 Task: Look for space in Pleasant Hill, United States from 13th August, 2023 to 17th August, 2023 for 2 adults in price range Rs.10000 to Rs.16000. Place can be entire place with 2 bedrooms having 2 beds and 1 bathroom. Property type can be house, flat, guest house. Booking option can be shelf check-in. Required host language is English.
Action: Mouse moved to (418, 103)
Screenshot: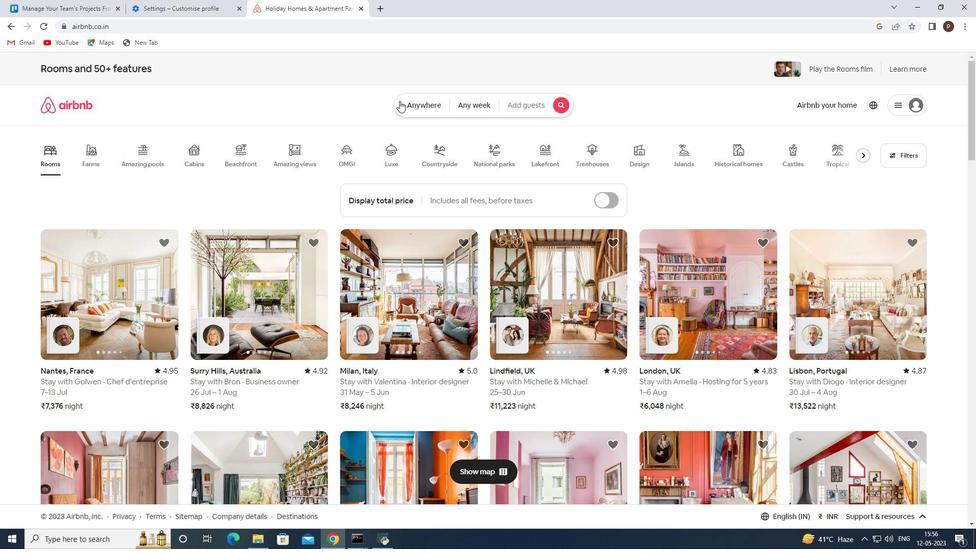 
Action: Mouse pressed left at (418, 103)
Screenshot: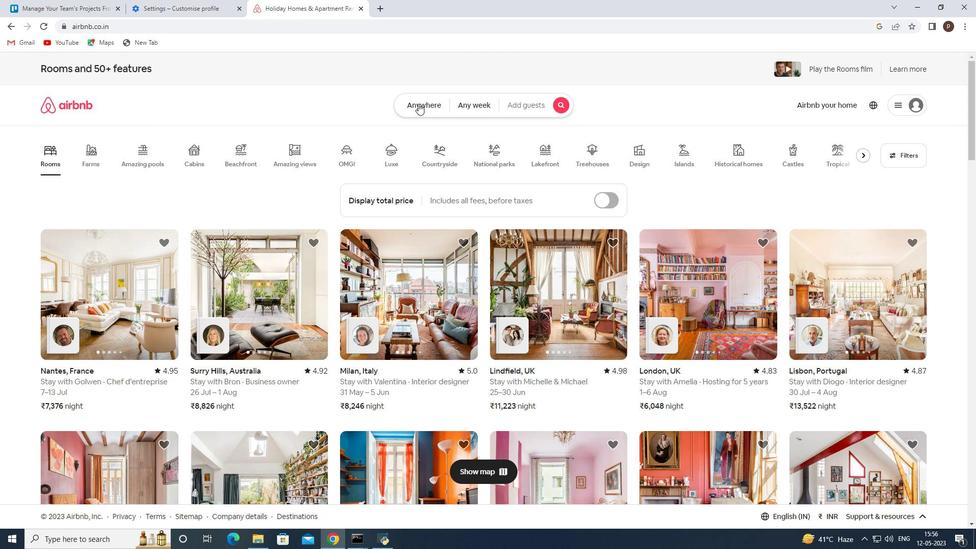 
Action: Mouse moved to (332, 144)
Screenshot: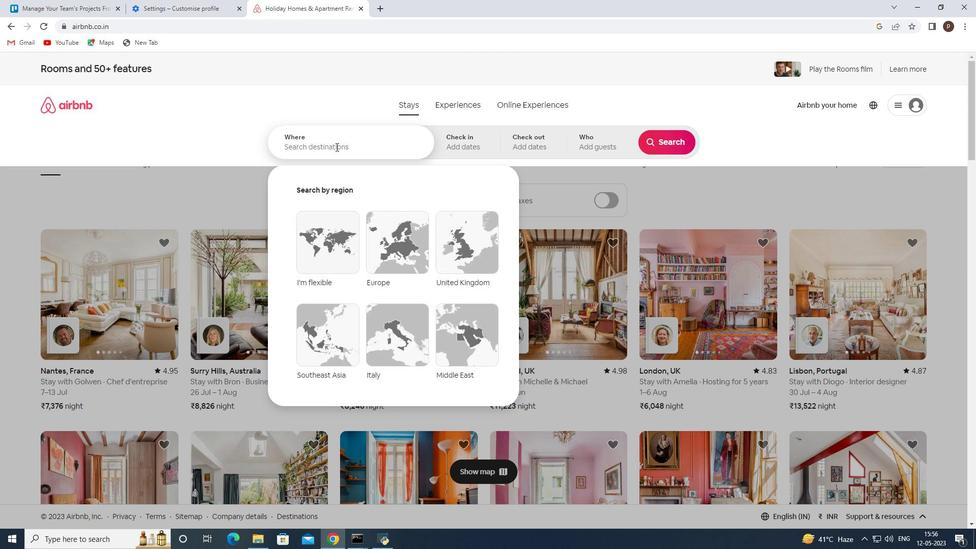 
Action: Mouse pressed left at (332, 144)
Screenshot: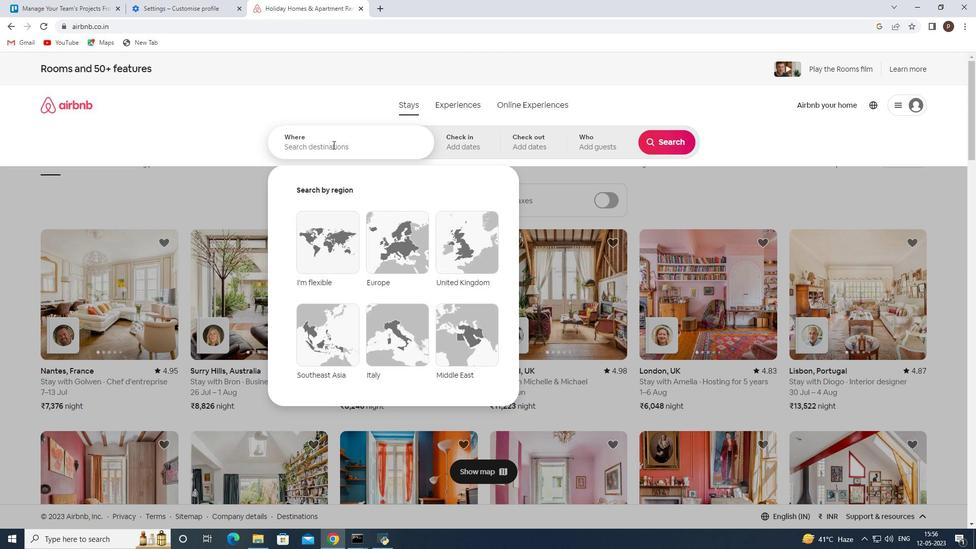
Action: Key pressed <Key.caps_lock>P<Key.caps_lock>leasant<Key.space><Key.caps_lock>H<Key.caps_lock>ill
Screenshot: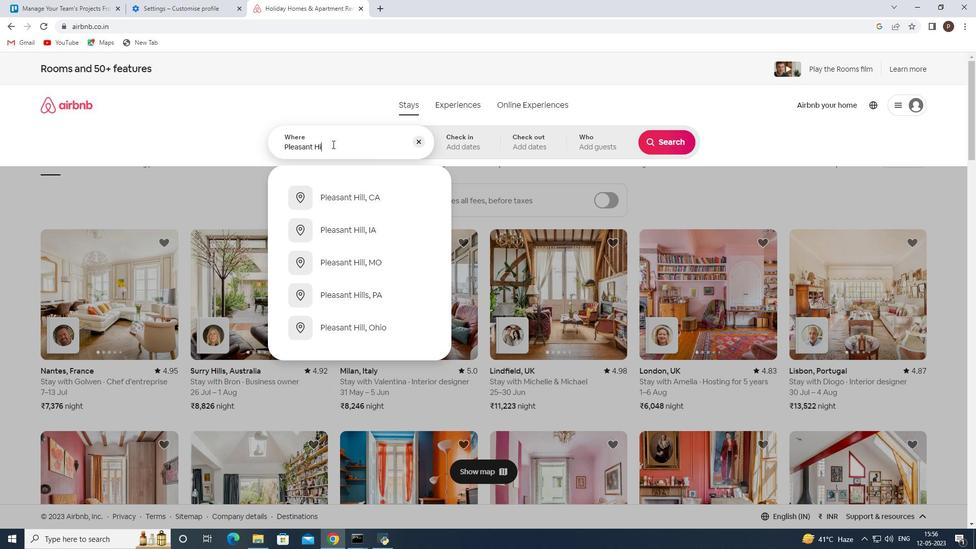 
Action: Mouse moved to (345, 196)
Screenshot: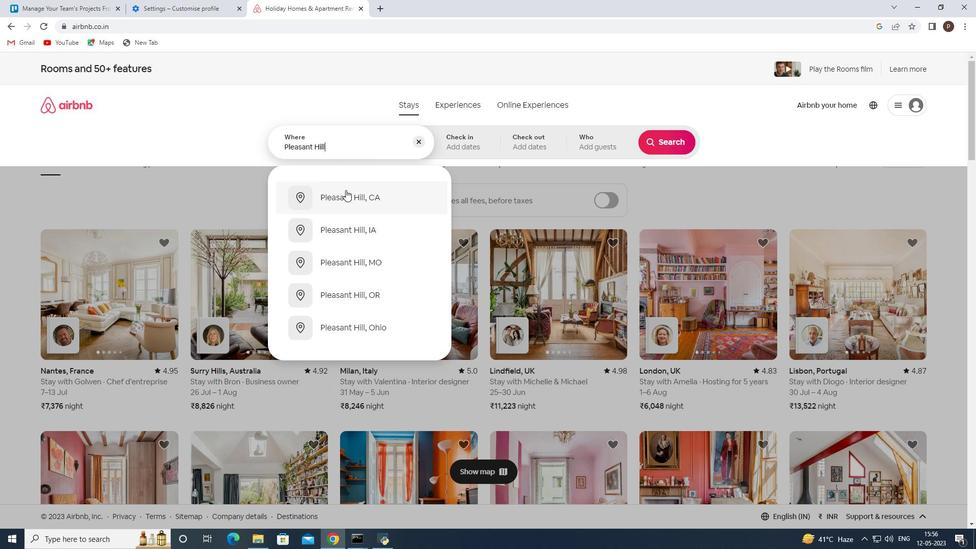 
Action: Mouse pressed left at (345, 196)
Screenshot: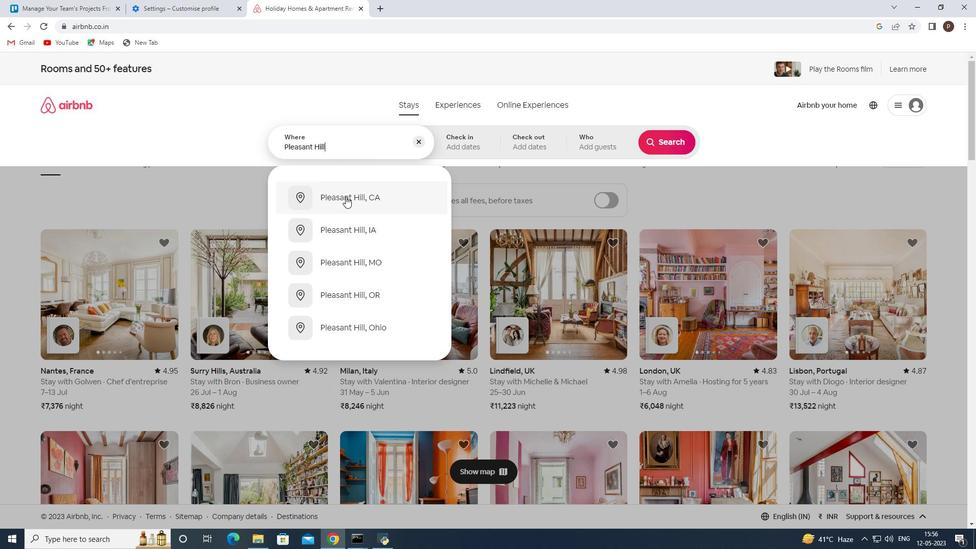 
Action: Mouse moved to (669, 225)
Screenshot: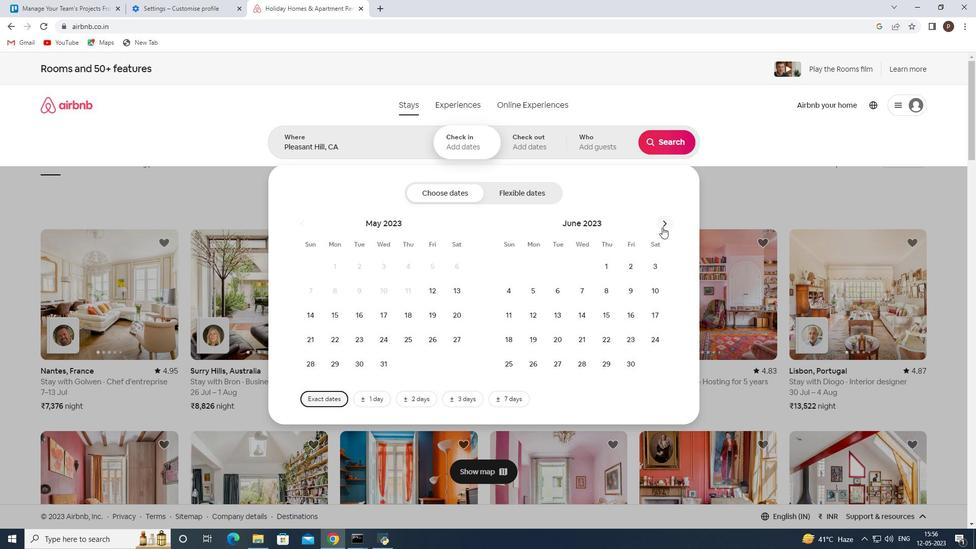 
Action: Mouse pressed left at (669, 225)
Screenshot: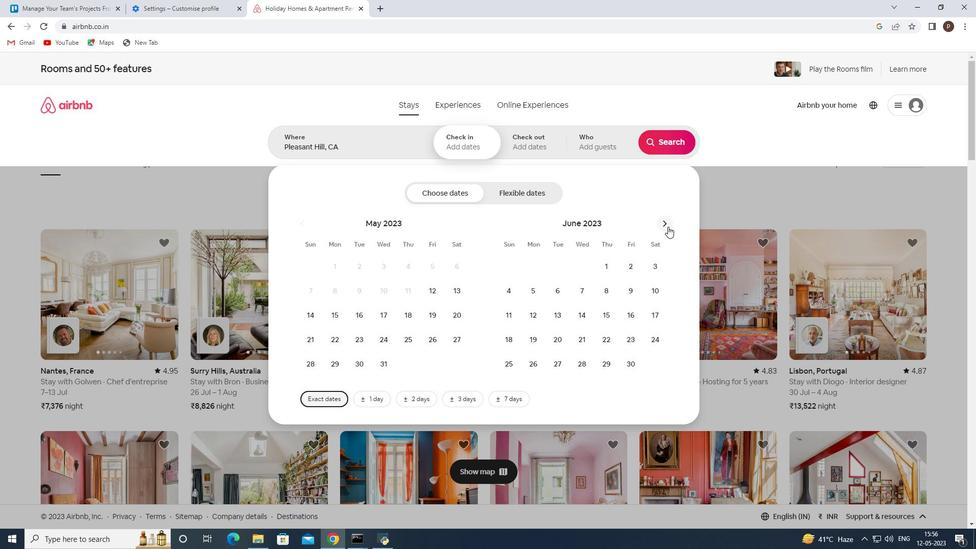 
Action: Mouse pressed left at (669, 225)
Screenshot: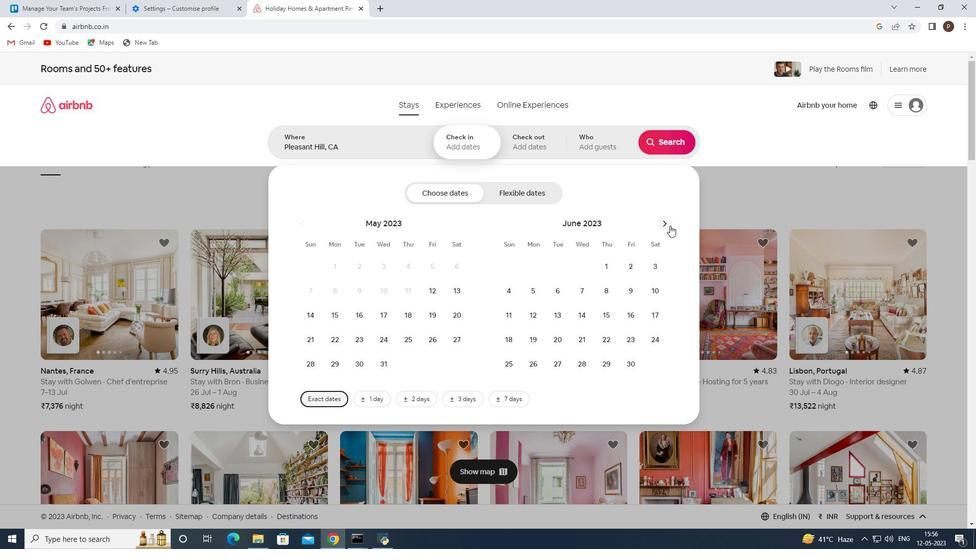 
Action: Mouse pressed left at (669, 225)
Screenshot: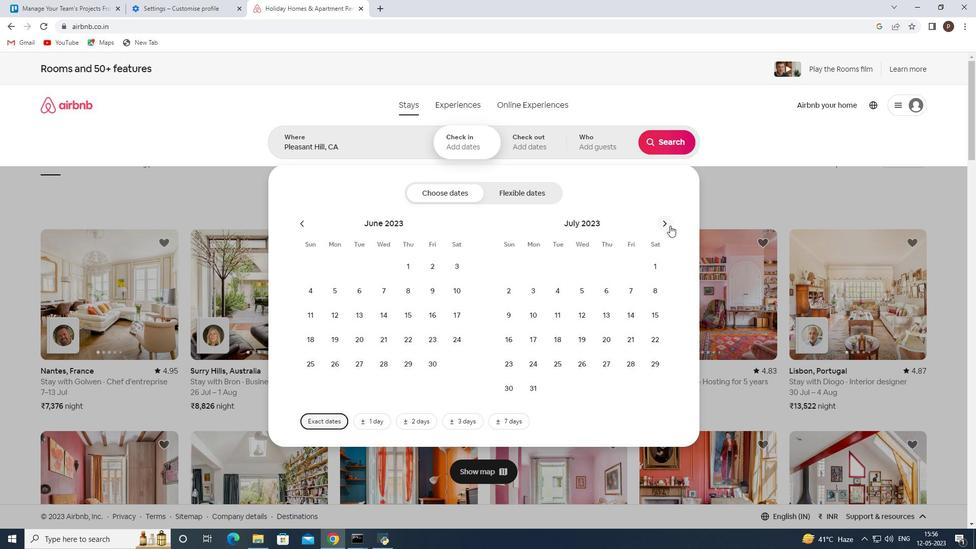 
Action: Mouse moved to (513, 308)
Screenshot: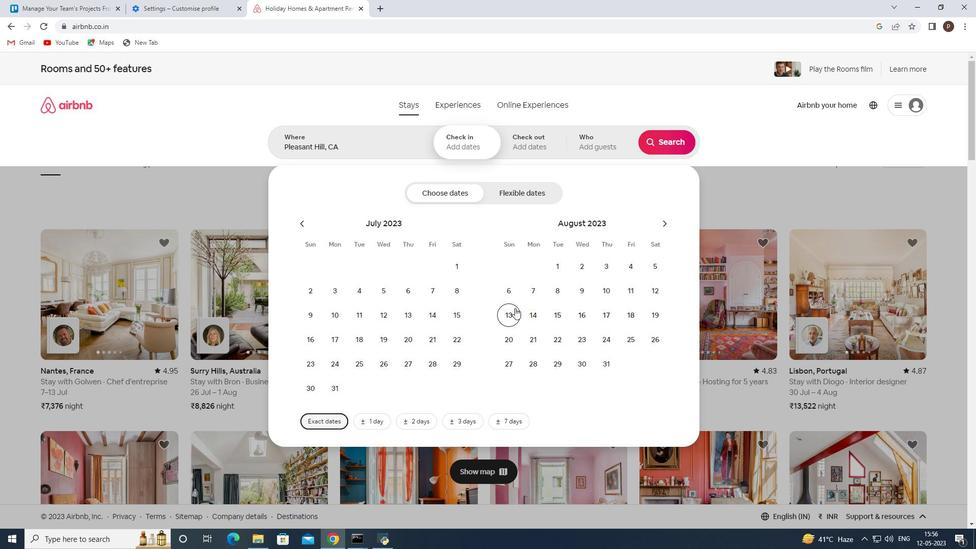 
Action: Mouse pressed left at (513, 308)
Screenshot: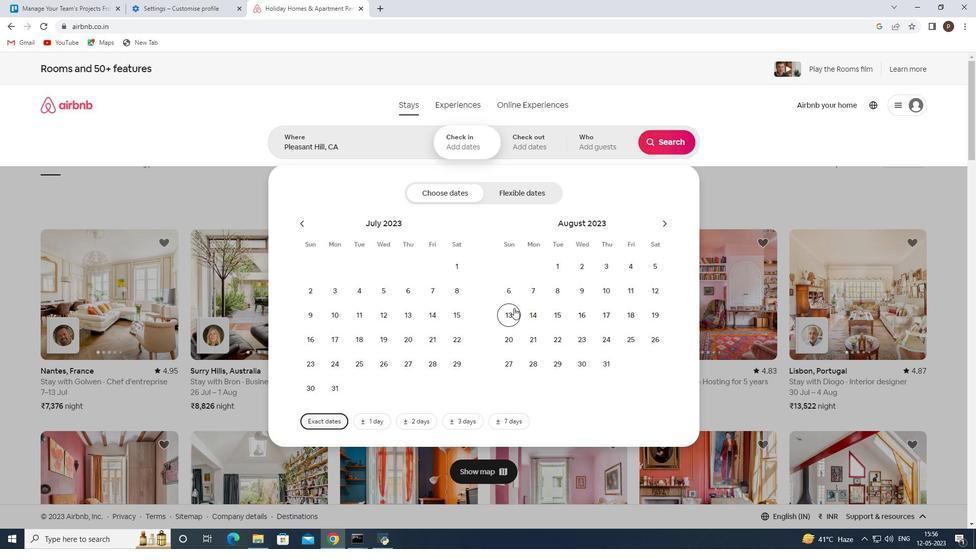 
Action: Mouse moved to (612, 307)
Screenshot: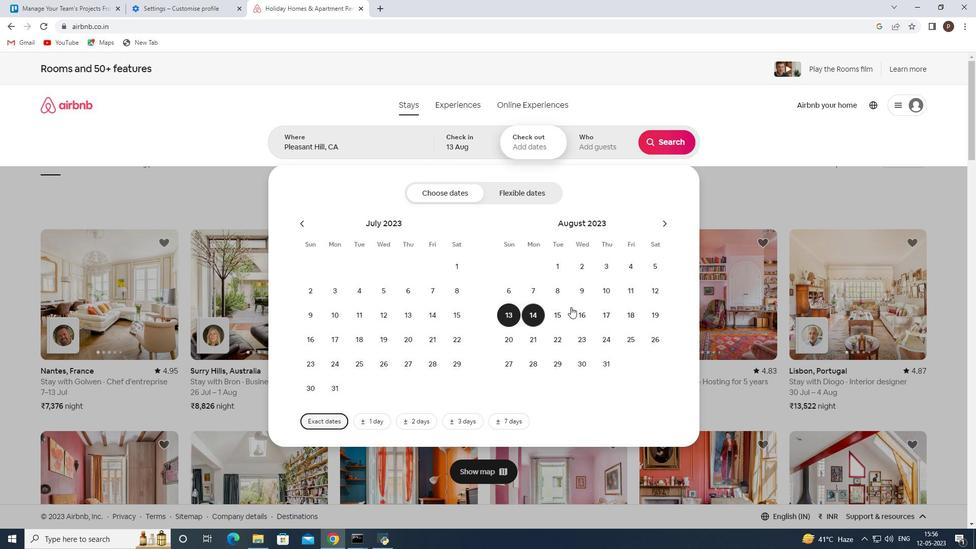 
Action: Mouse pressed left at (612, 307)
Screenshot: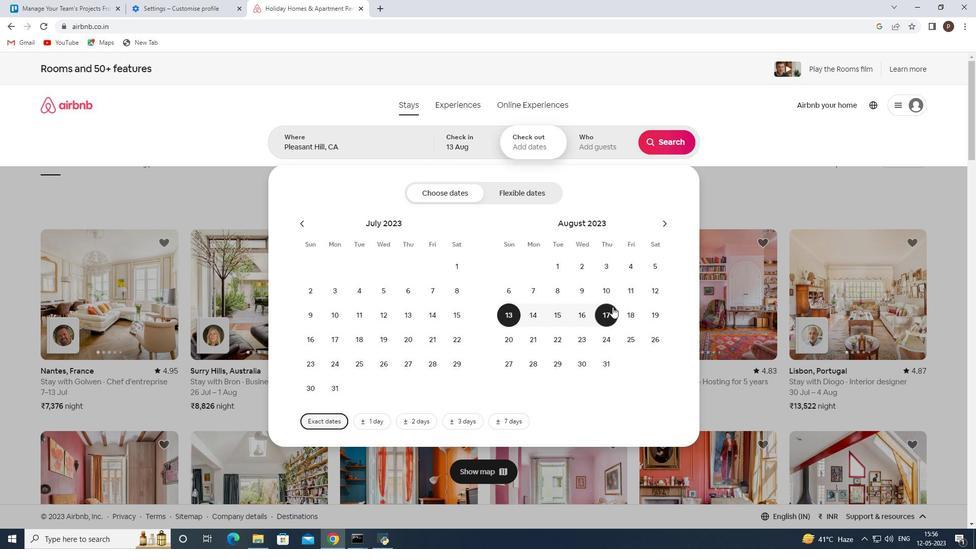 
Action: Mouse moved to (601, 150)
Screenshot: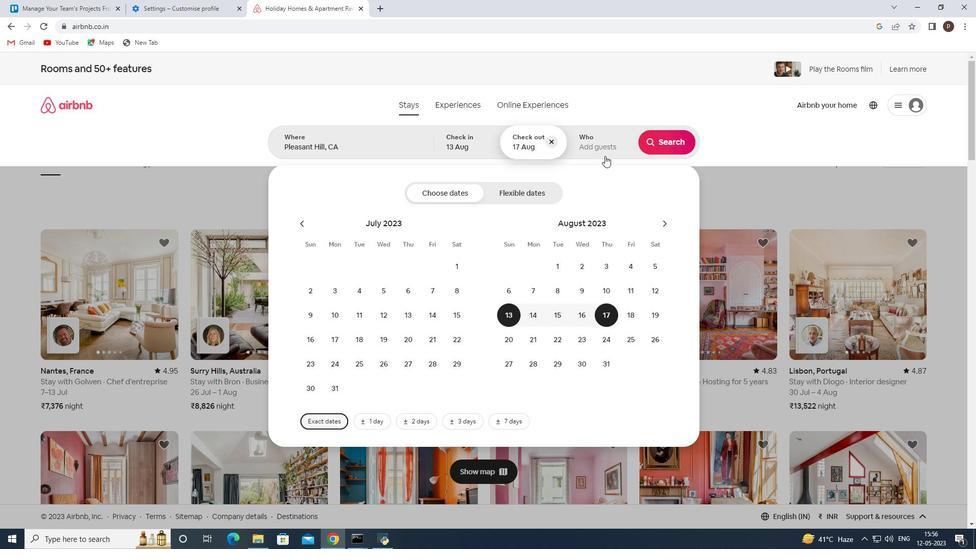 
Action: Mouse pressed left at (601, 150)
Screenshot: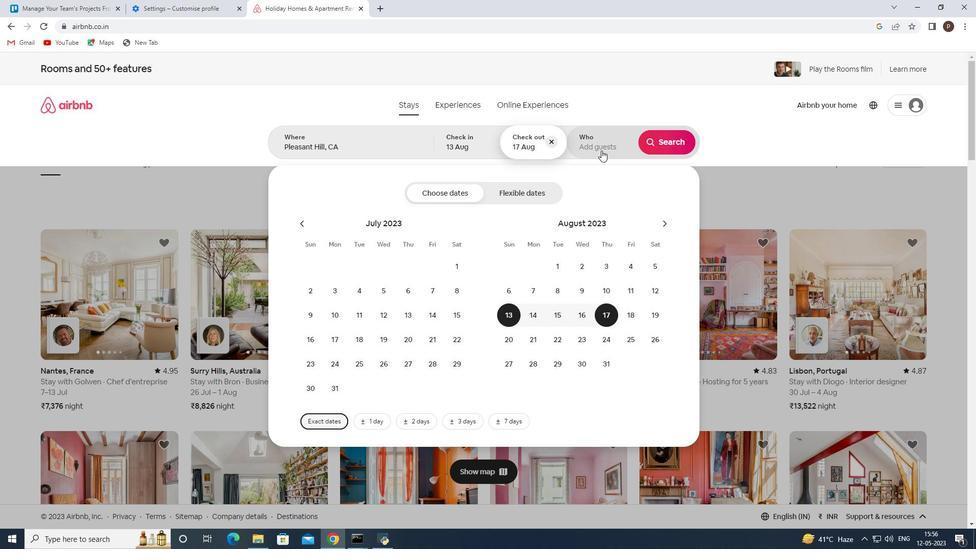 
Action: Mouse moved to (665, 195)
Screenshot: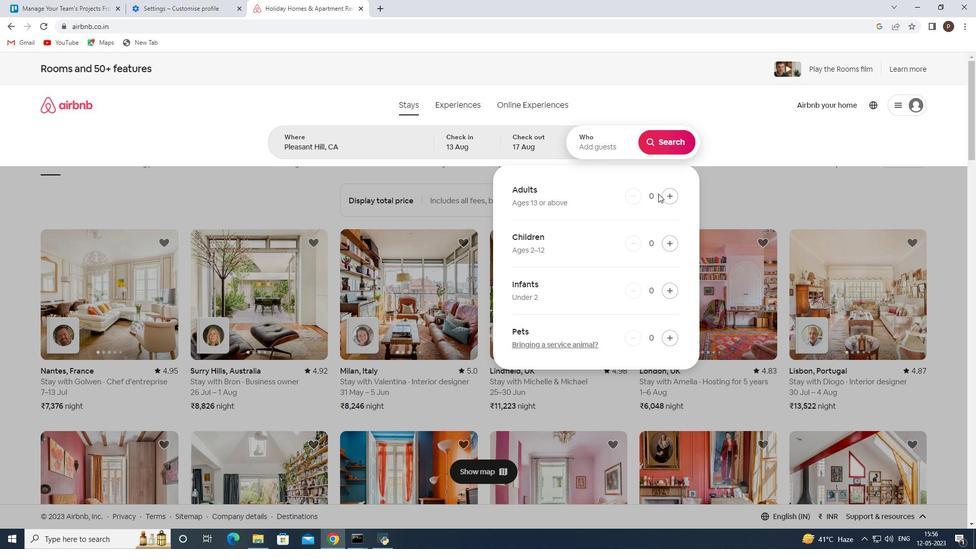 
Action: Mouse pressed left at (665, 195)
Screenshot: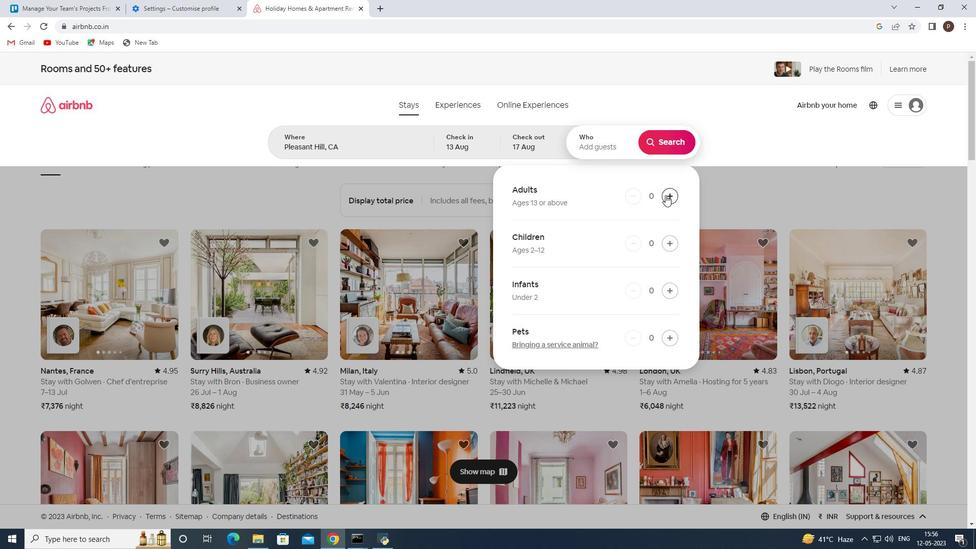
Action: Mouse pressed left at (665, 195)
Screenshot: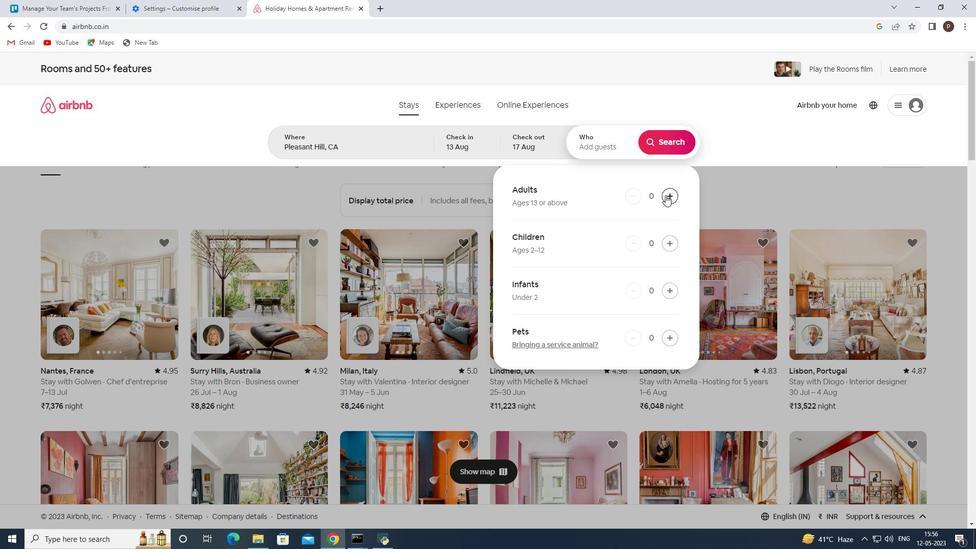 
Action: Mouse moved to (648, 134)
Screenshot: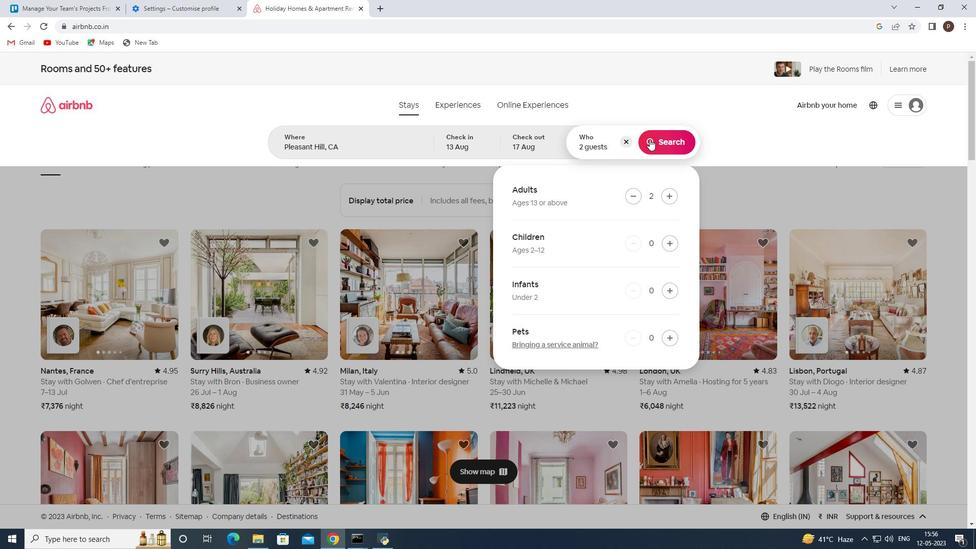 
Action: Mouse pressed left at (648, 134)
Screenshot: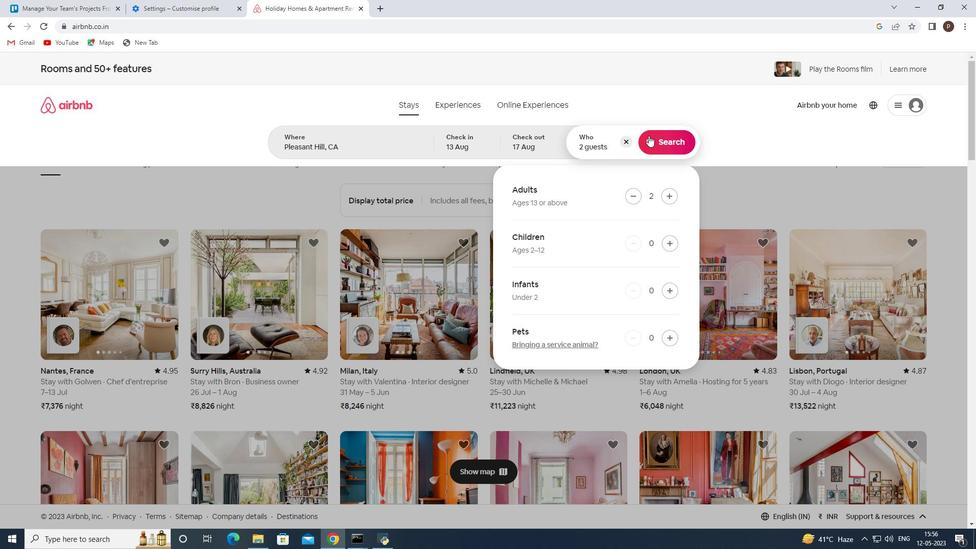 
Action: Mouse moved to (916, 110)
Screenshot: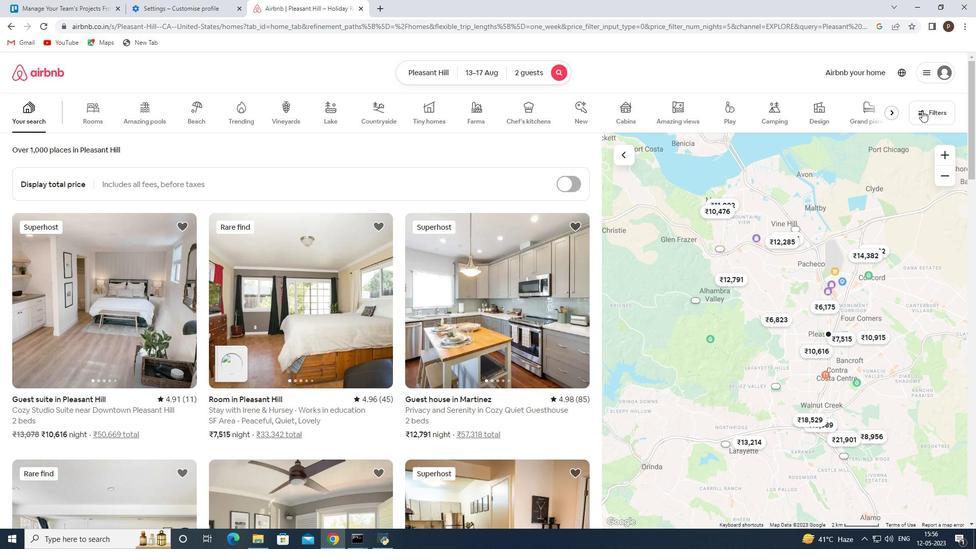
Action: Mouse pressed left at (916, 110)
Screenshot: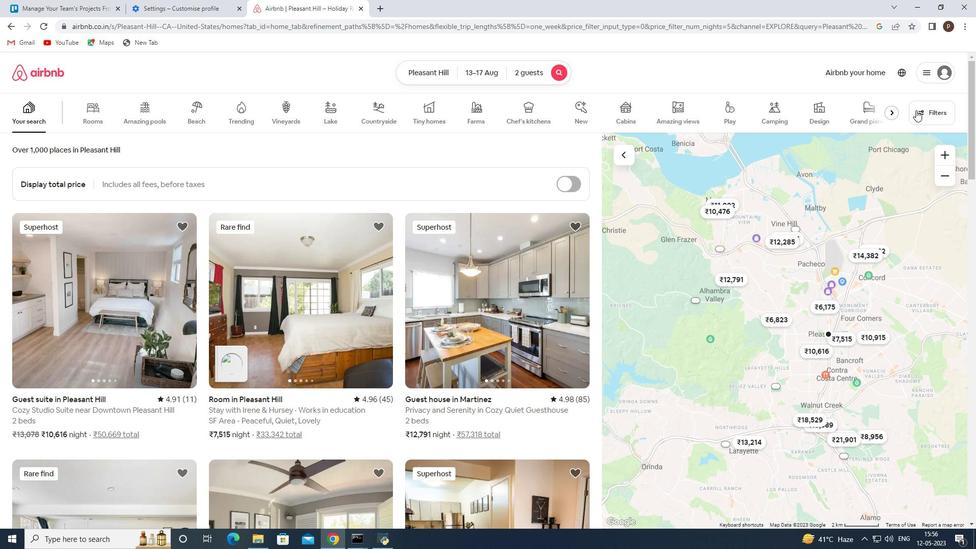 
Action: Mouse moved to (343, 361)
Screenshot: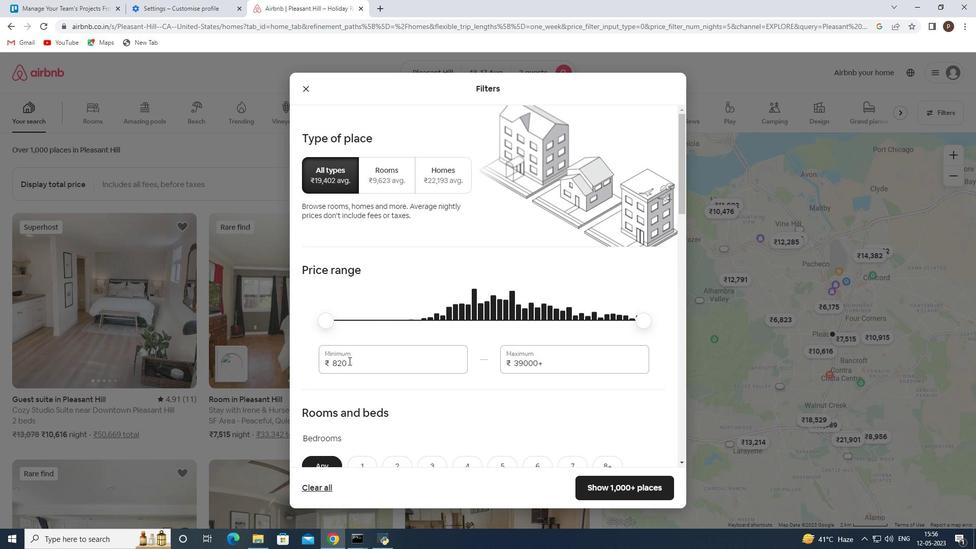 
Action: Mouse pressed left at (343, 361)
Screenshot: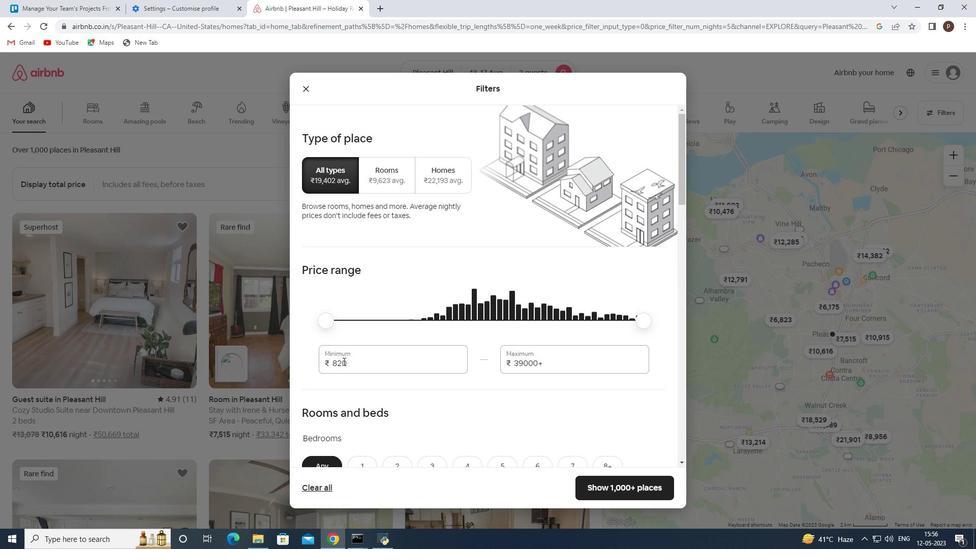 
Action: Mouse pressed left at (343, 361)
Screenshot: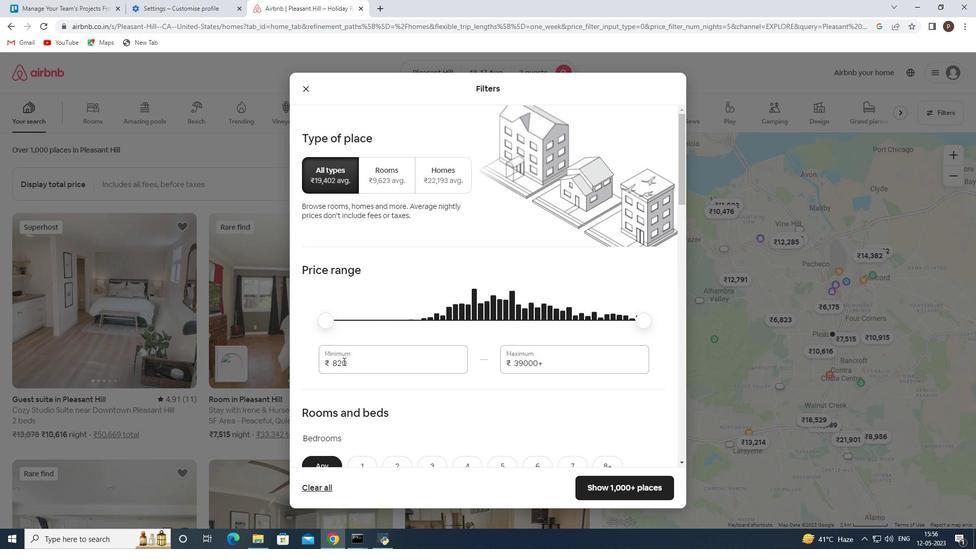 
Action: Key pressed 10000<Key.tab>16000
Screenshot: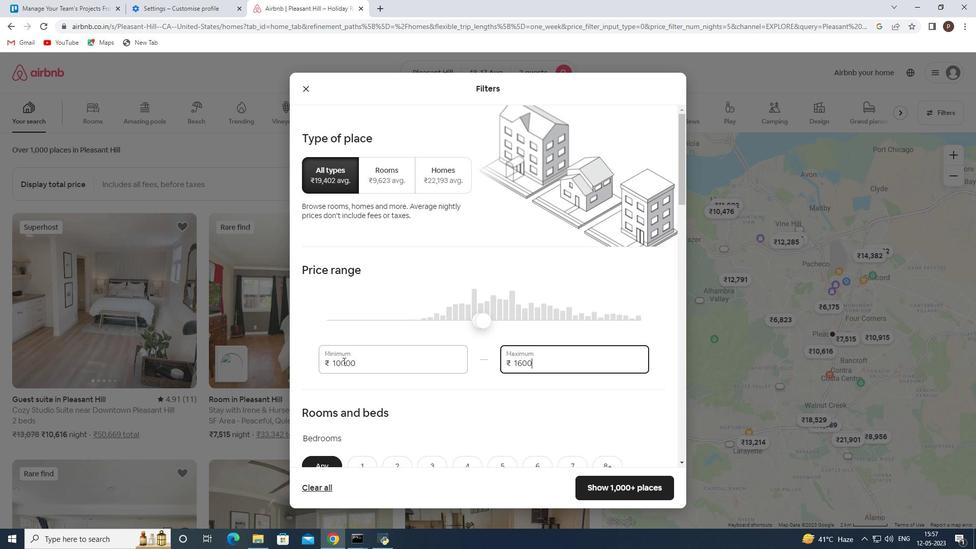 
Action: Mouse scrolled (343, 360) with delta (0, 0)
Screenshot: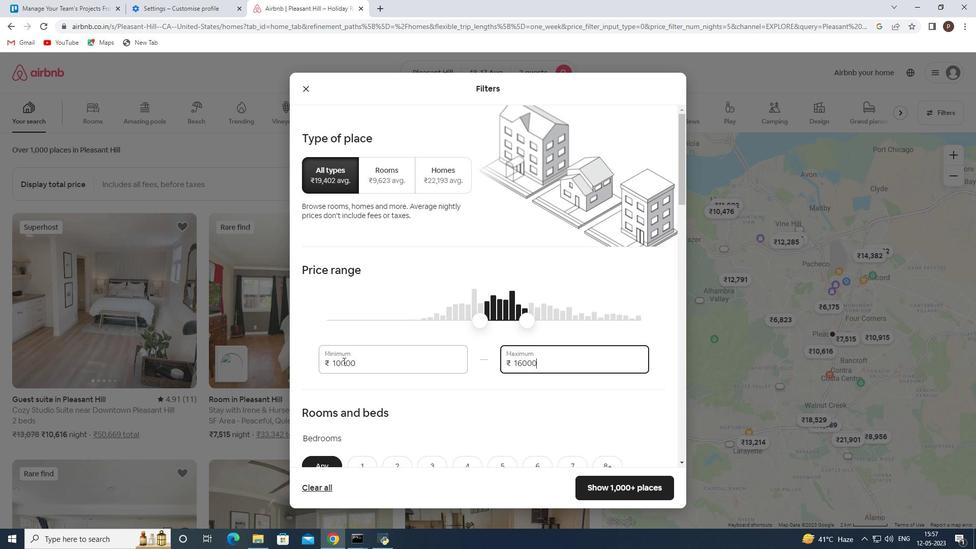 
Action: Mouse scrolled (343, 360) with delta (0, 0)
Screenshot: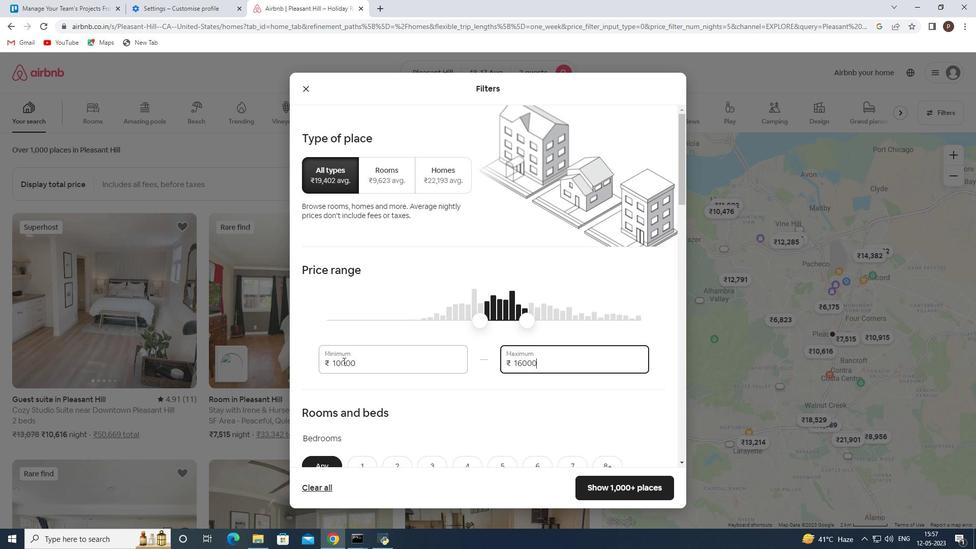
Action: Mouse scrolled (343, 360) with delta (0, 0)
Screenshot: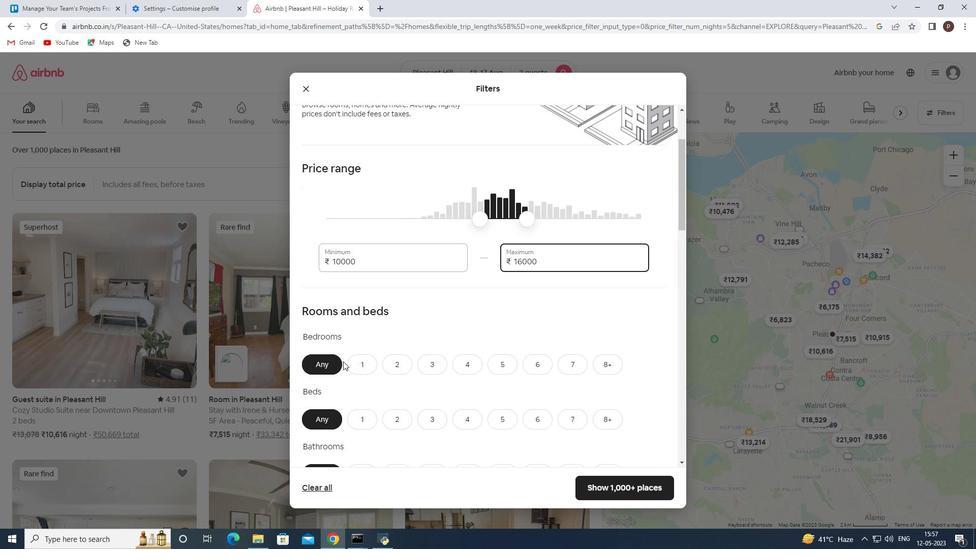 
Action: Mouse moved to (389, 305)
Screenshot: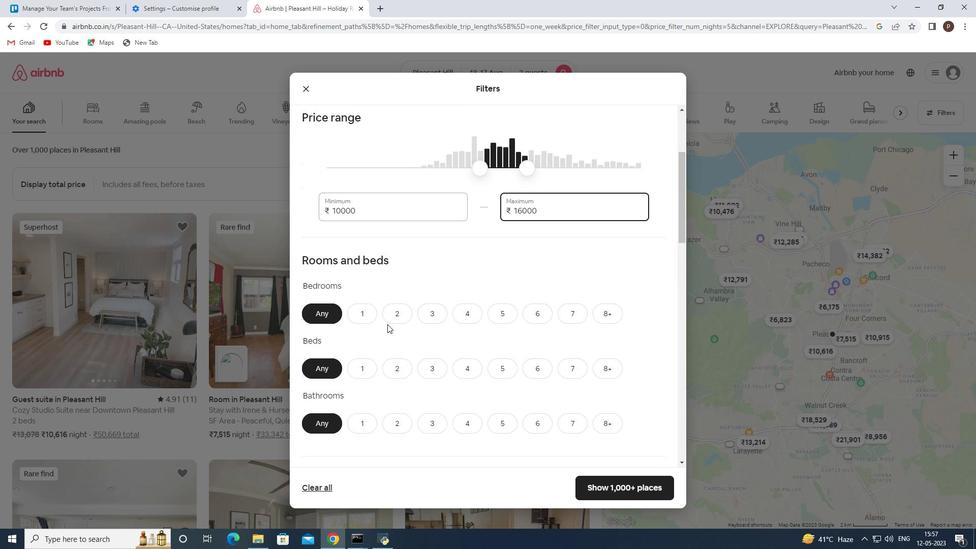 
Action: Mouse pressed left at (389, 305)
Screenshot: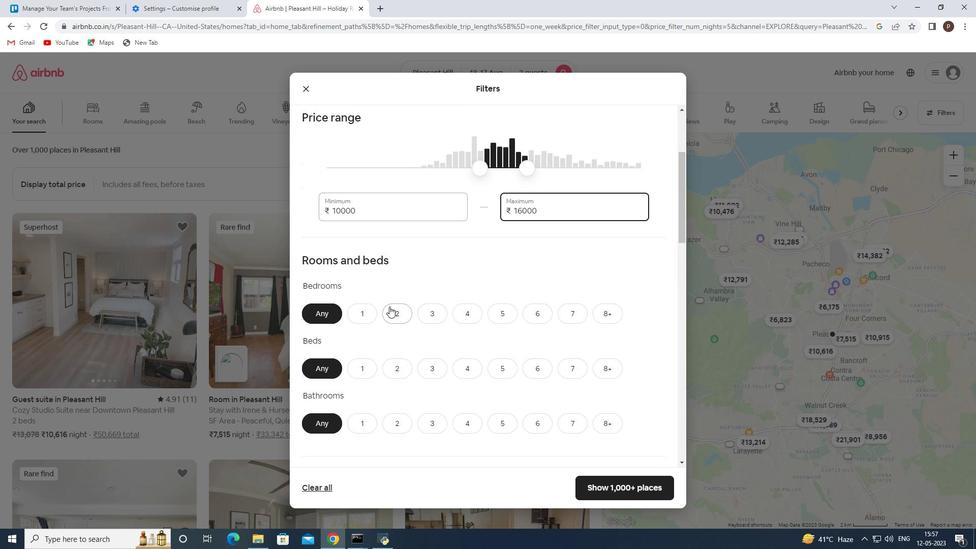 
Action: Mouse moved to (395, 371)
Screenshot: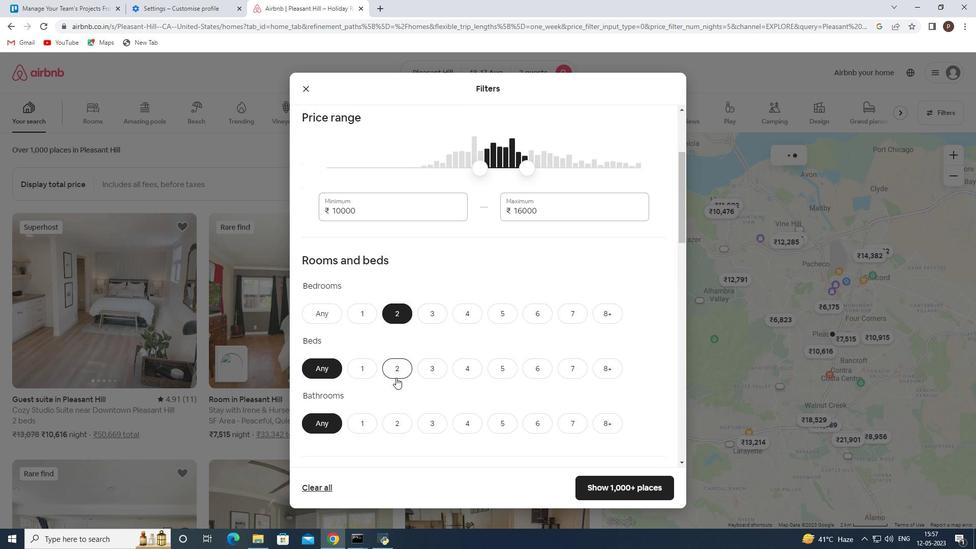 
Action: Mouse pressed left at (395, 371)
Screenshot: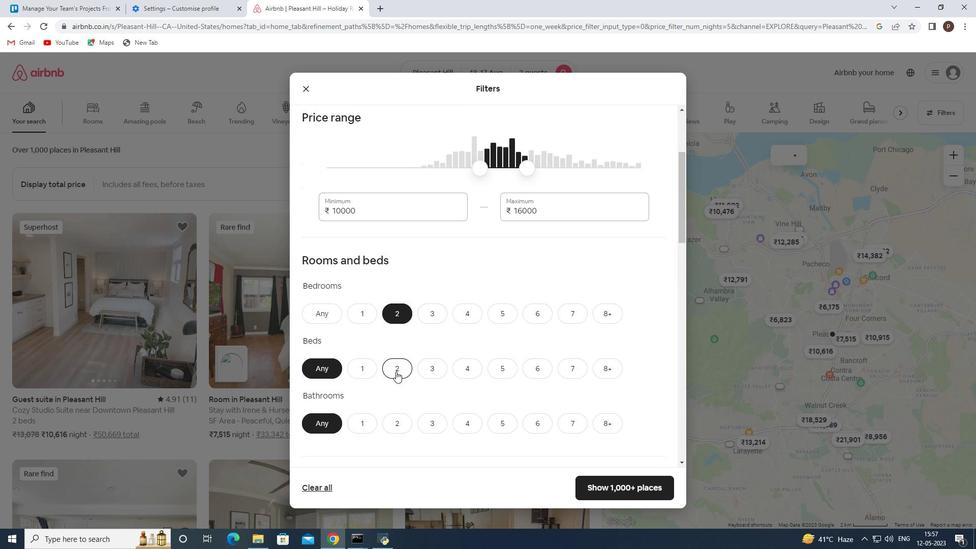 
Action: Mouse moved to (361, 425)
Screenshot: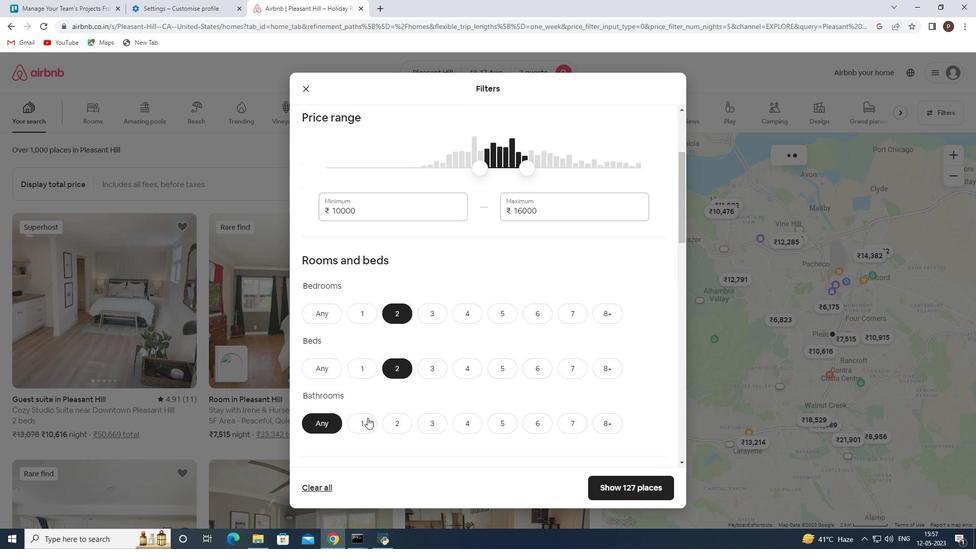 
Action: Mouse pressed left at (361, 425)
Screenshot: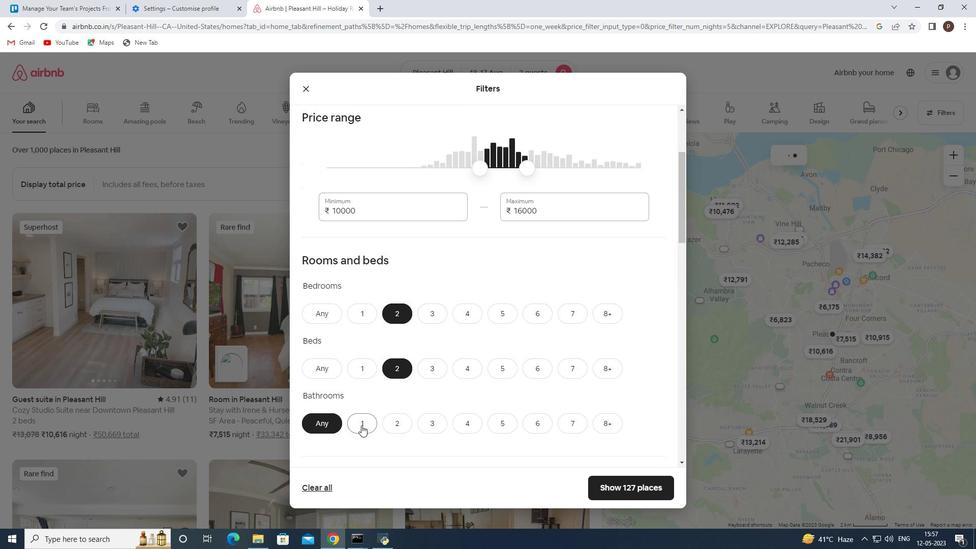 
Action: Mouse moved to (362, 423)
Screenshot: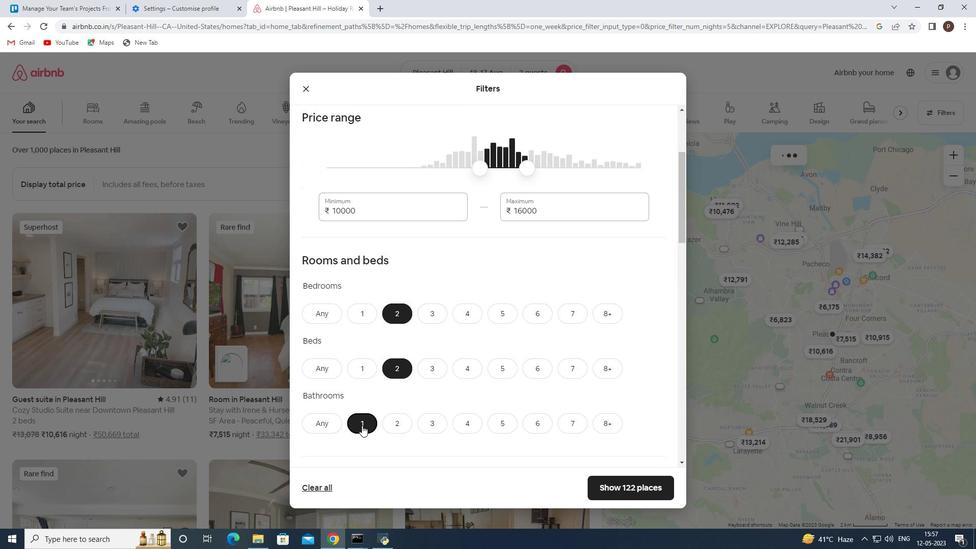 
Action: Mouse scrolled (362, 423) with delta (0, 0)
Screenshot: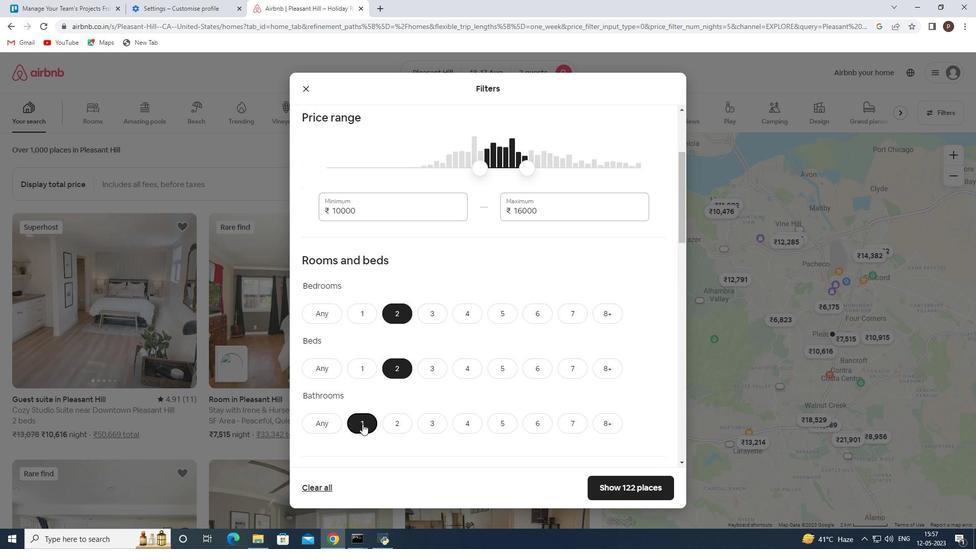 
Action: Mouse moved to (437, 398)
Screenshot: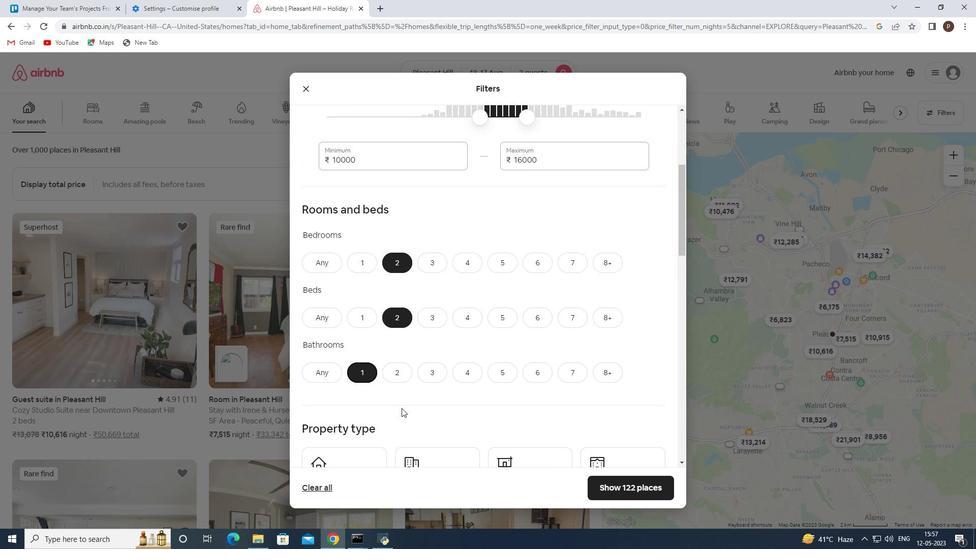 
Action: Mouse scrolled (437, 397) with delta (0, 0)
Screenshot: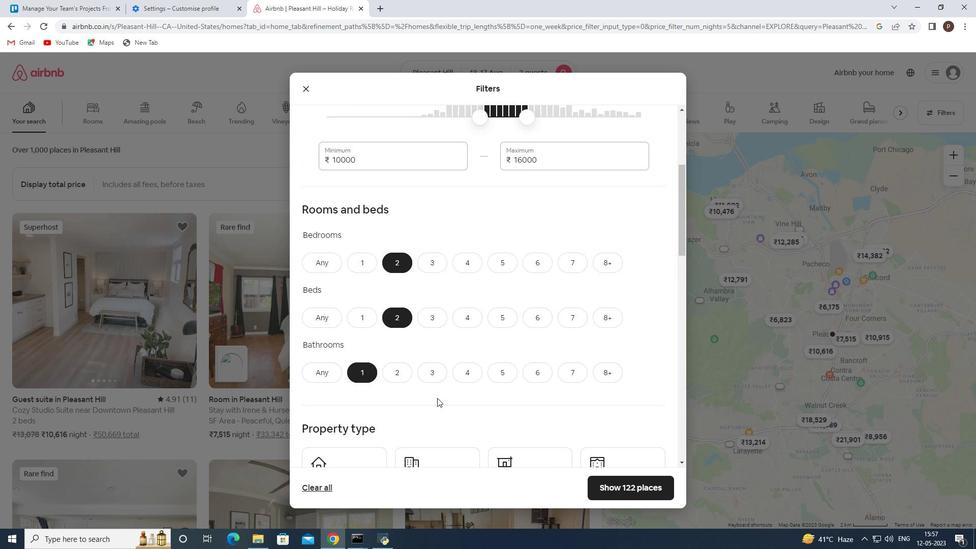 
Action: Mouse scrolled (437, 397) with delta (0, 0)
Screenshot: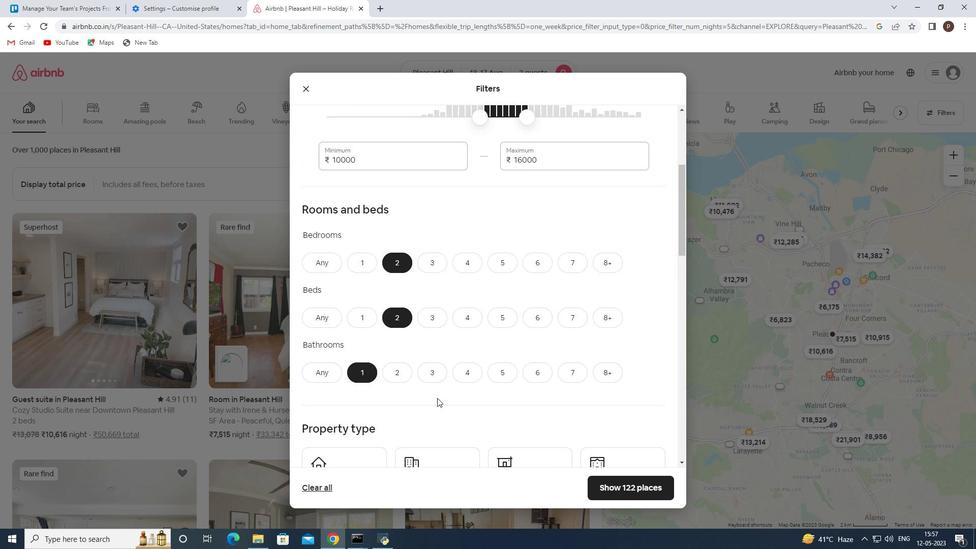 
Action: Mouse moved to (344, 393)
Screenshot: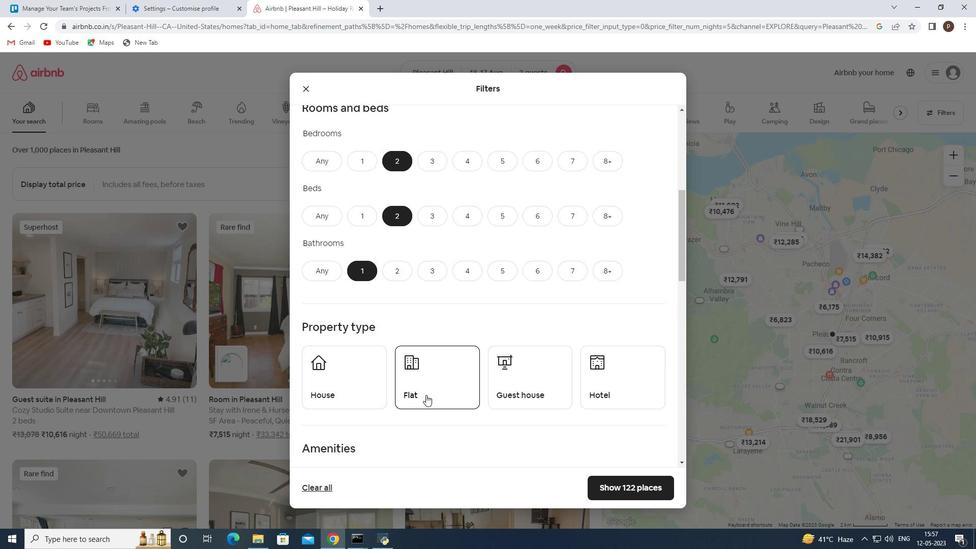 
Action: Mouse pressed left at (344, 393)
Screenshot: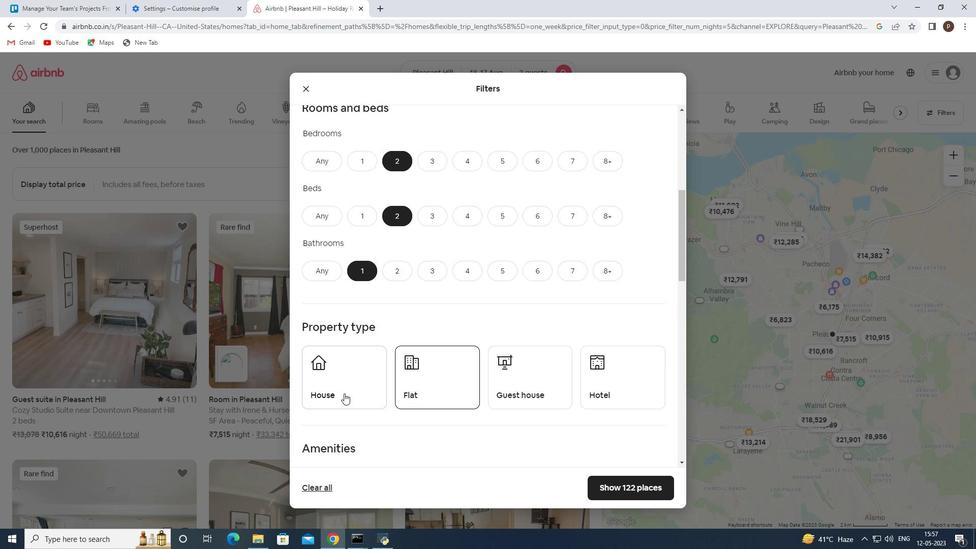 
Action: Mouse moved to (401, 376)
Screenshot: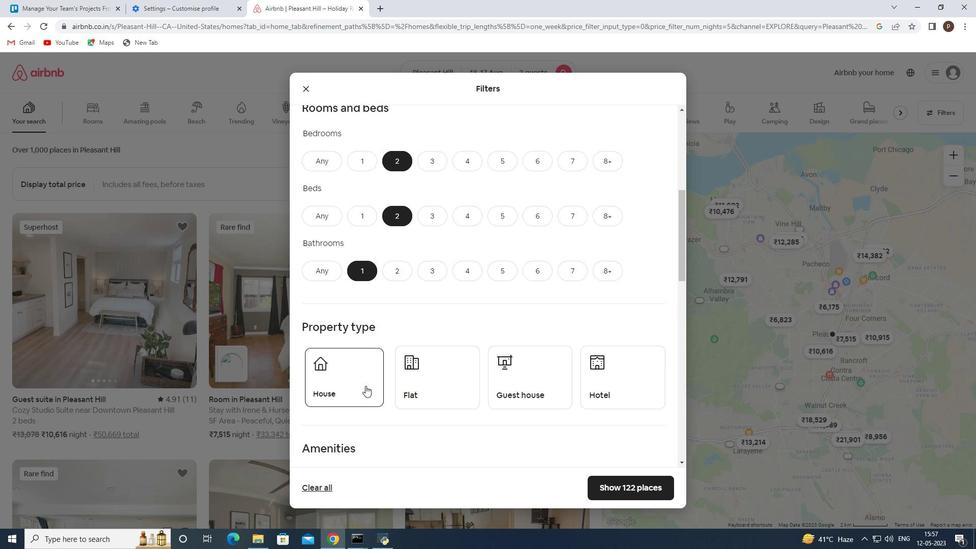 
Action: Mouse pressed left at (401, 376)
Screenshot: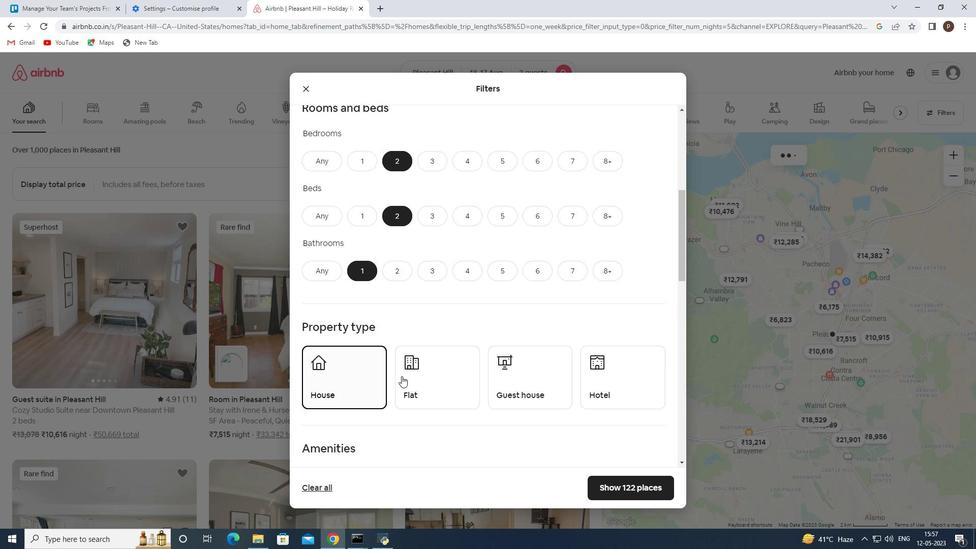 
Action: Mouse moved to (519, 370)
Screenshot: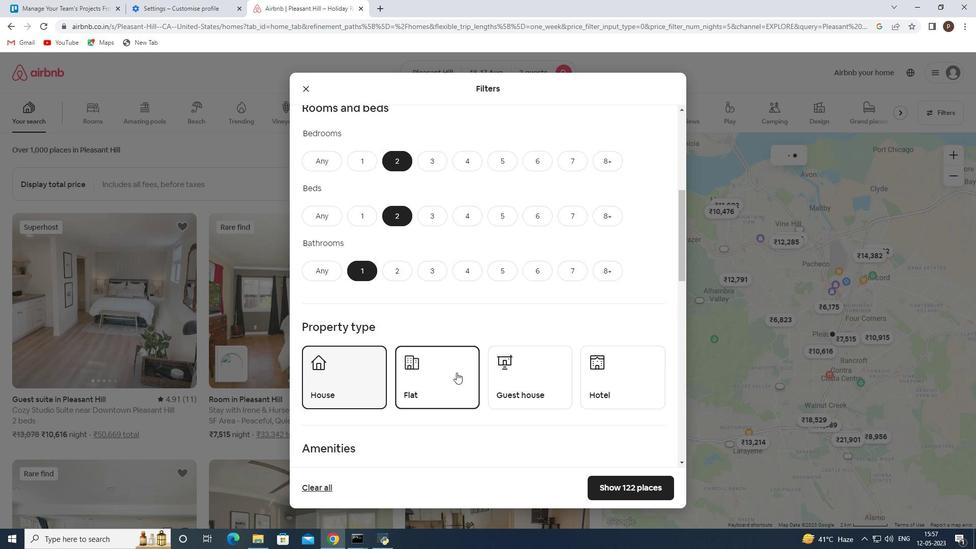 
Action: Mouse pressed left at (519, 370)
Screenshot: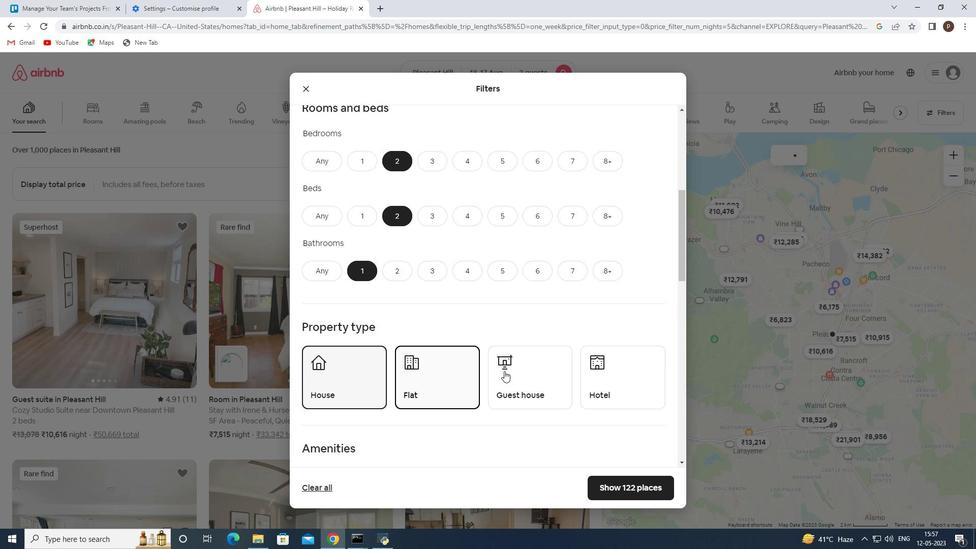 
Action: Mouse scrolled (519, 369) with delta (0, 0)
Screenshot: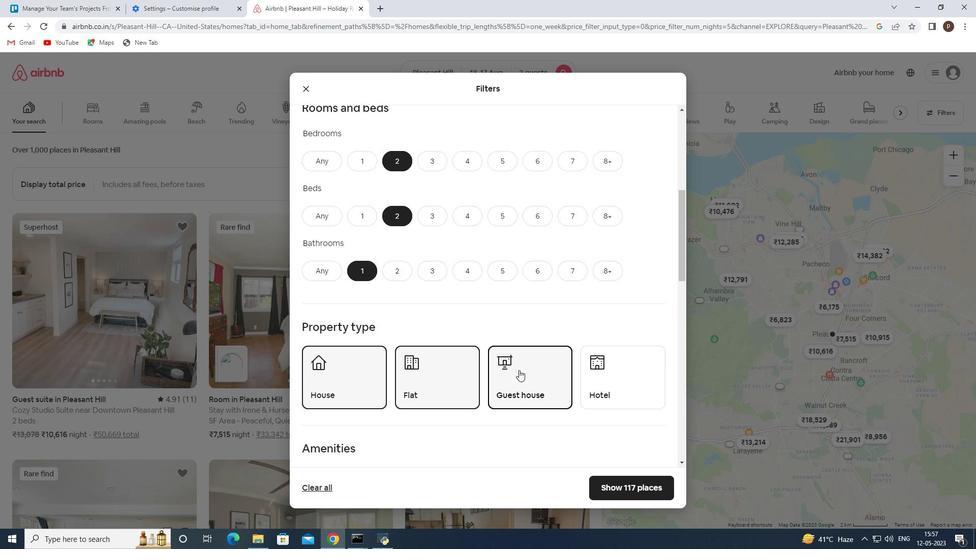 
Action: Mouse scrolled (519, 369) with delta (0, 0)
Screenshot: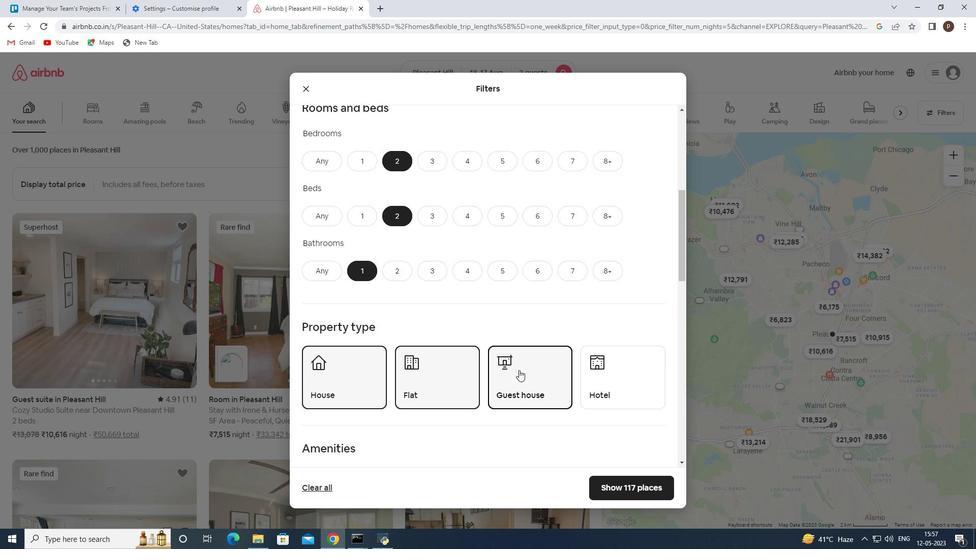 
Action: Mouse moved to (500, 359)
Screenshot: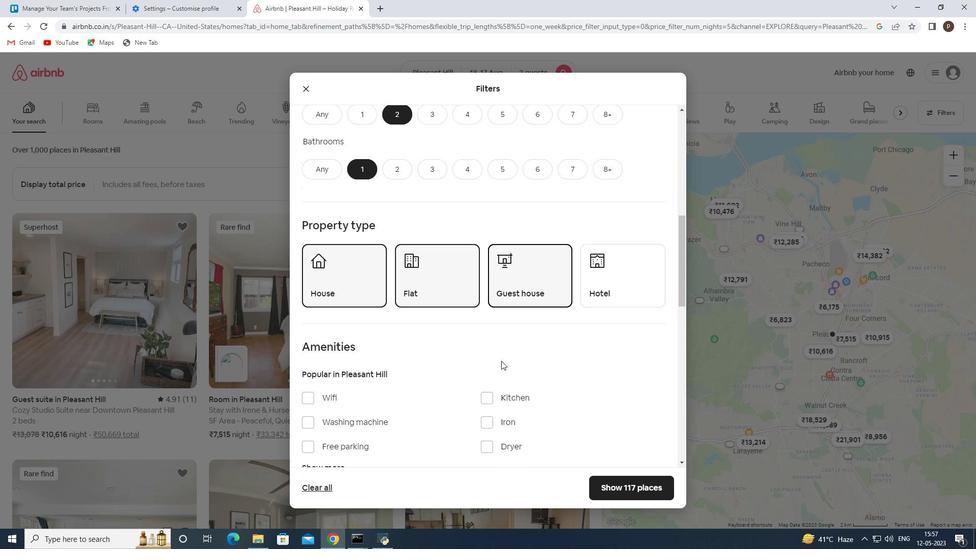 
Action: Mouse scrolled (500, 359) with delta (0, 0)
Screenshot: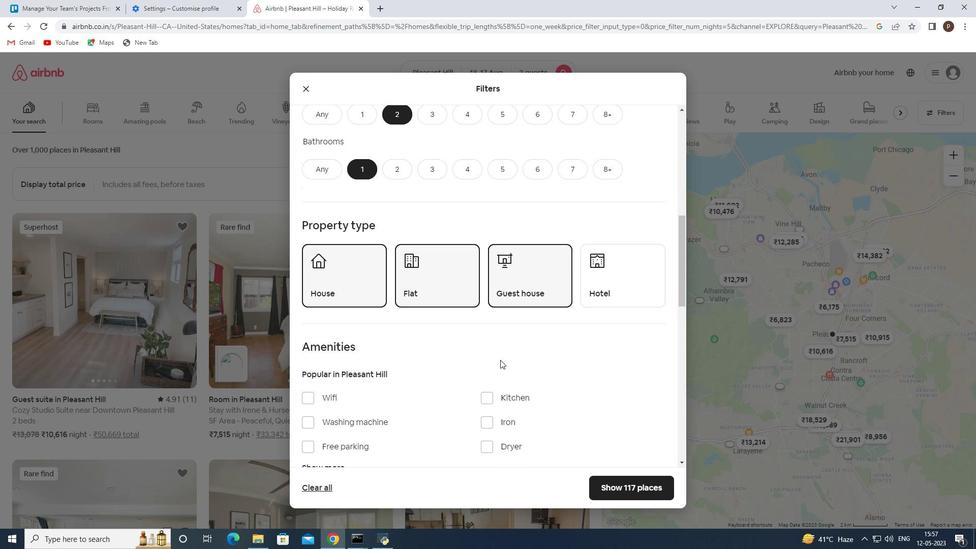 
Action: Mouse scrolled (500, 359) with delta (0, 0)
Screenshot: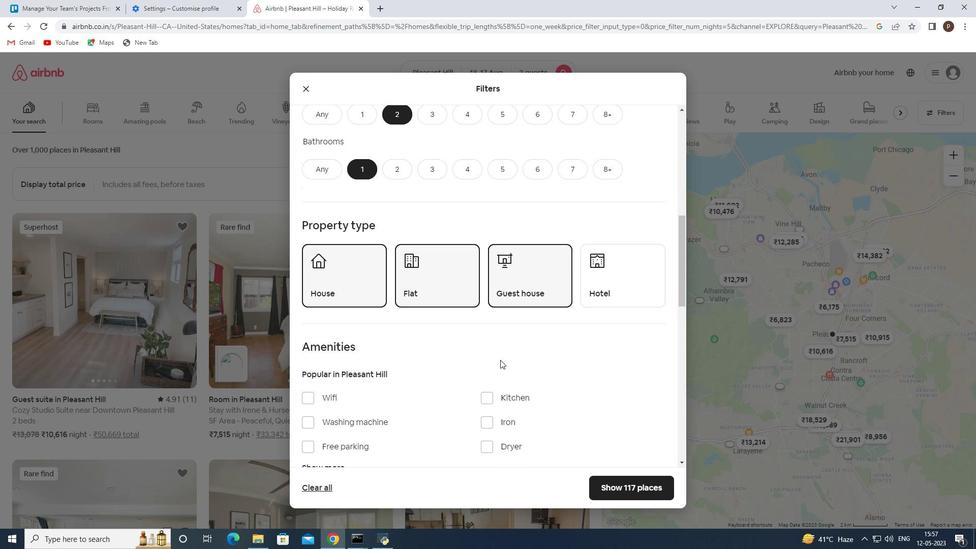 
Action: Mouse scrolled (500, 359) with delta (0, 0)
Screenshot: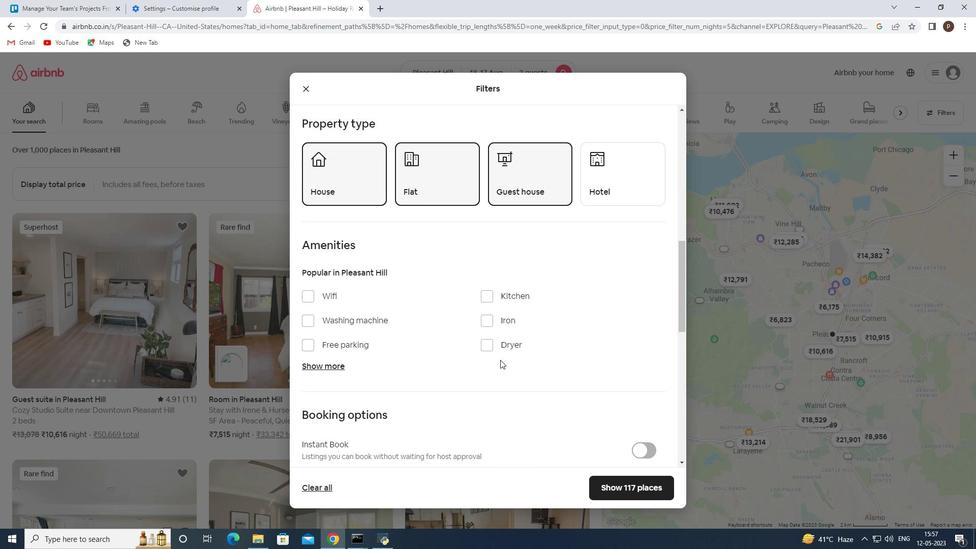 
Action: Mouse scrolled (500, 359) with delta (0, 0)
Screenshot: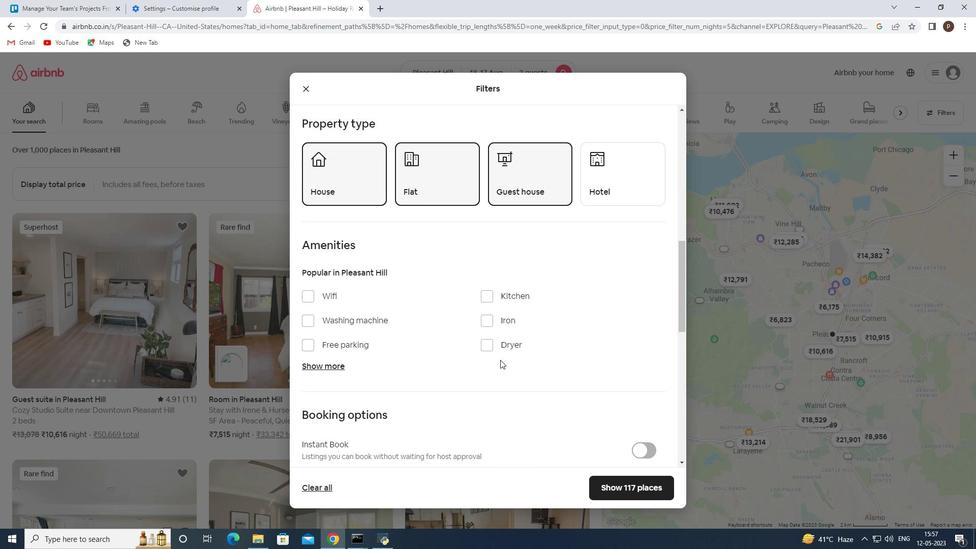 
Action: Mouse moved to (641, 381)
Screenshot: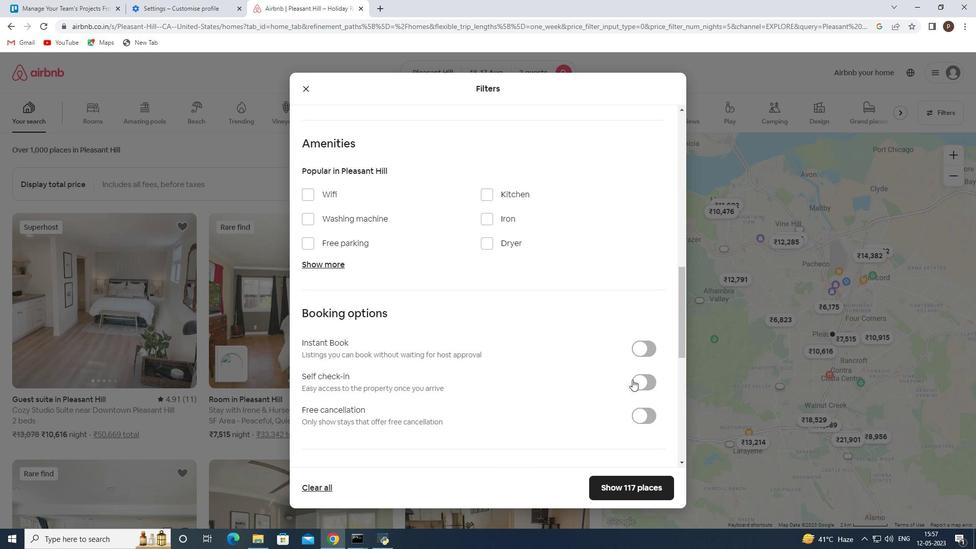 
Action: Mouse pressed left at (641, 381)
Screenshot: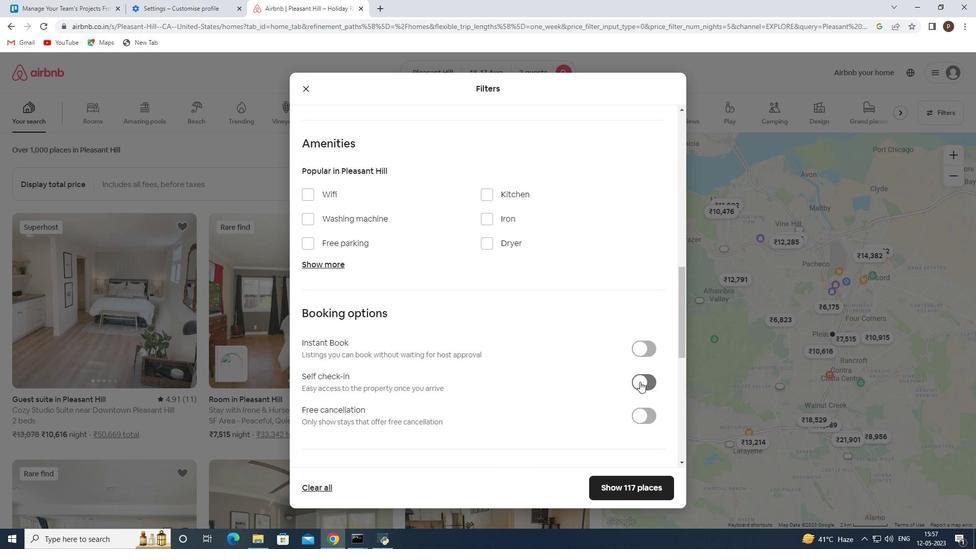 
Action: Mouse moved to (500, 368)
Screenshot: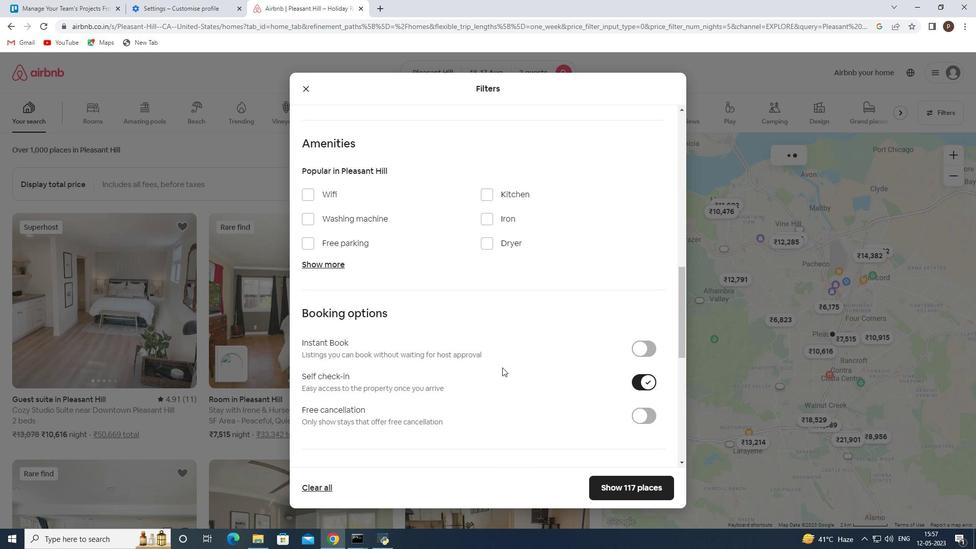 
Action: Mouse scrolled (500, 368) with delta (0, 0)
Screenshot: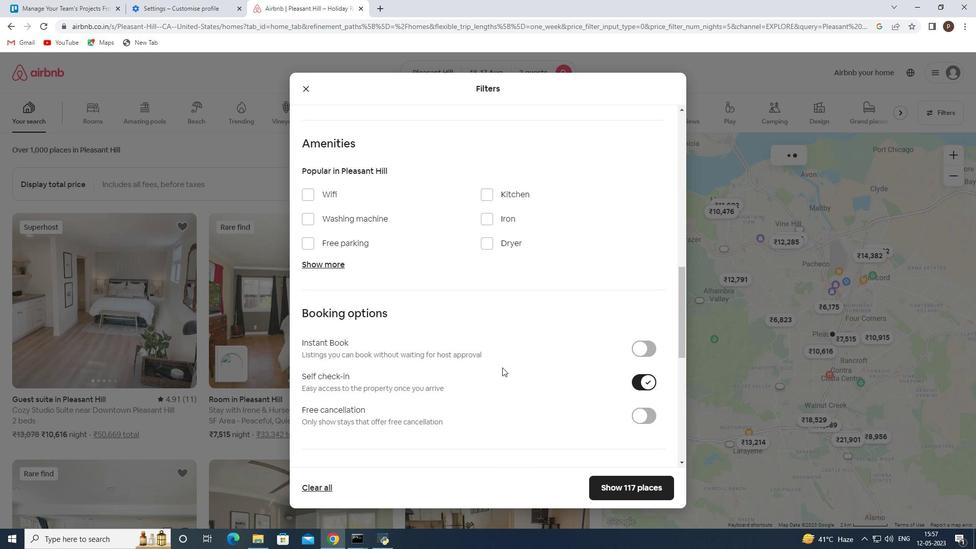 
Action: Mouse moved to (494, 369)
Screenshot: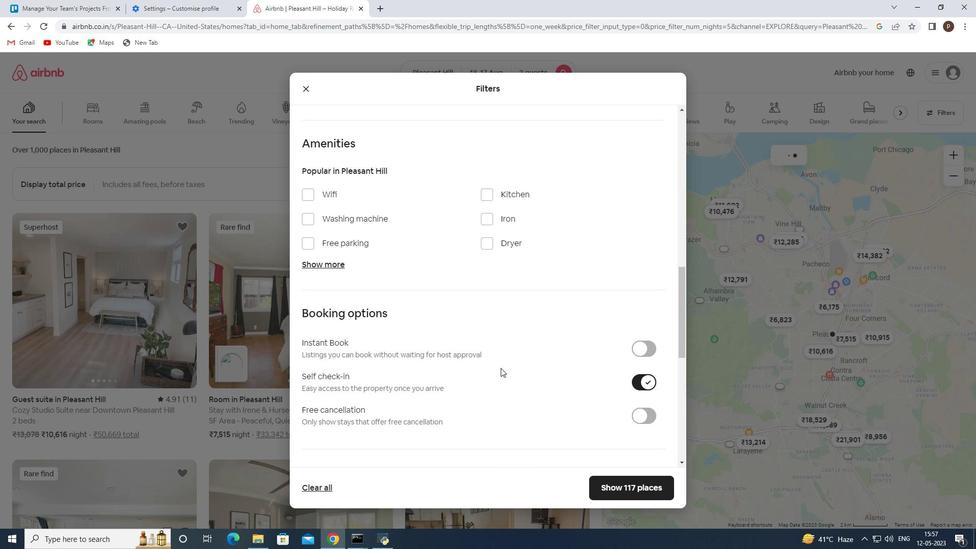 
Action: Mouse scrolled (494, 369) with delta (0, 0)
Screenshot: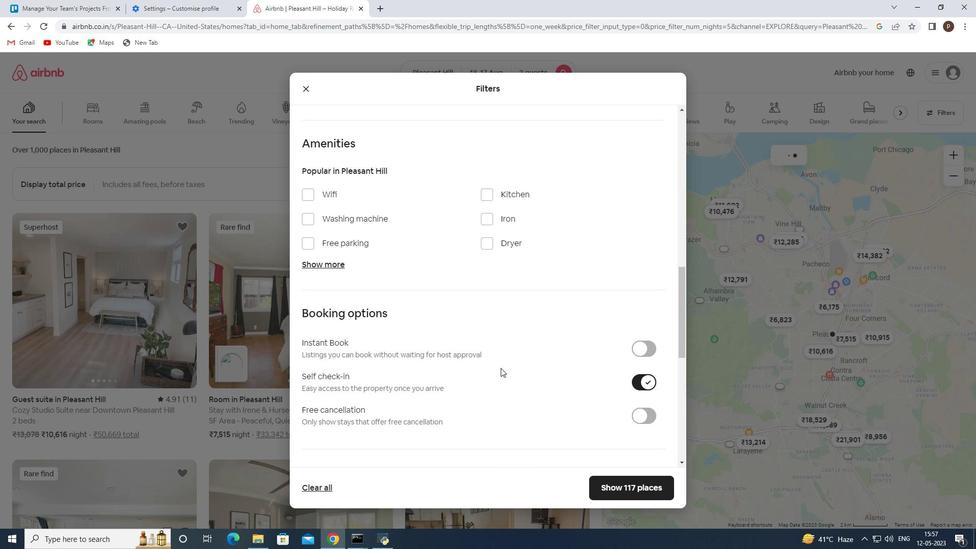 
Action: Mouse moved to (486, 369)
Screenshot: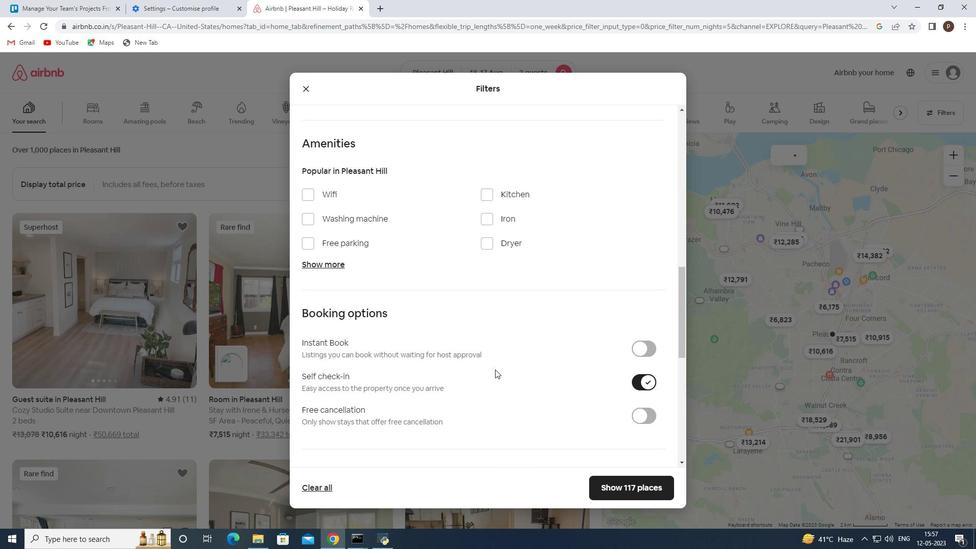 
Action: Mouse scrolled (486, 369) with delta (0, 0)
Screenshot: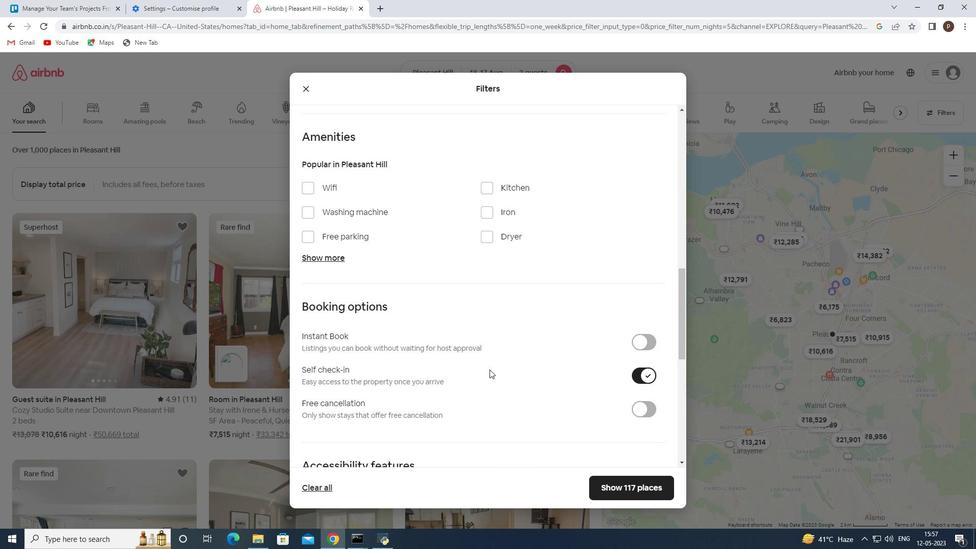 
Action: Mouse scrolled (486, 369) with delta (0, 0)
Screenshot: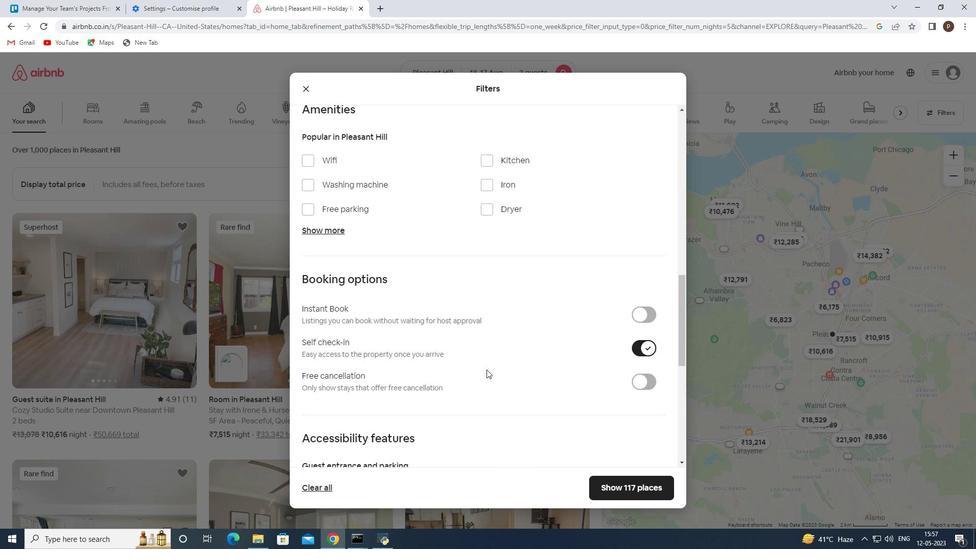 
Action: Mouse moved to (445, 338)
Screenshot: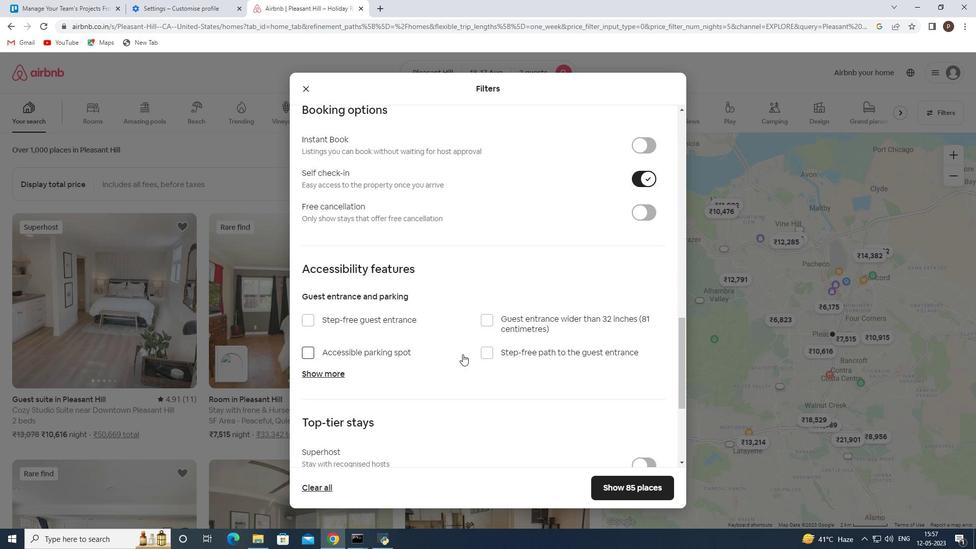 
Action: Mouse scrolled (445, 337) with delta (0, 0)
Screenshot: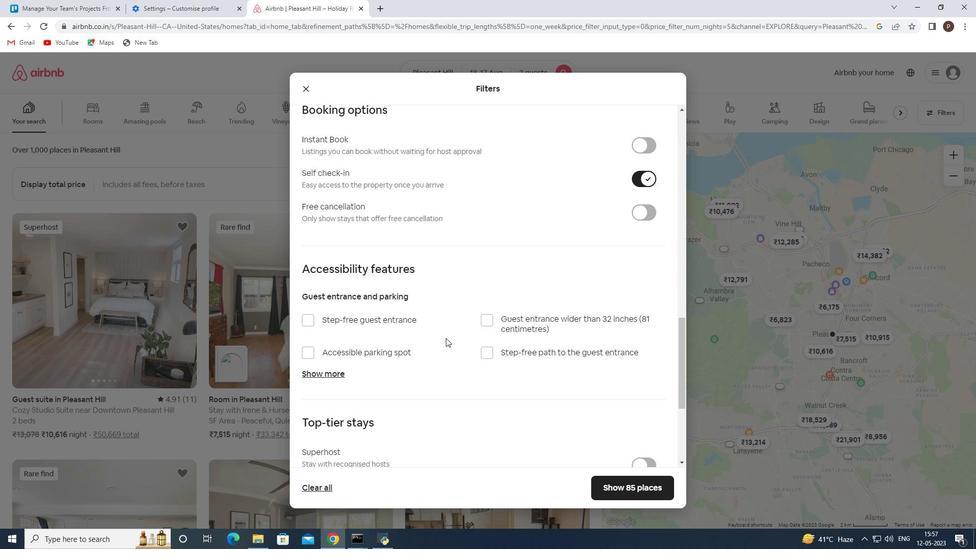 
Action: Mouse scrolled (445, 337) with delta (0, 0)
Screenshot: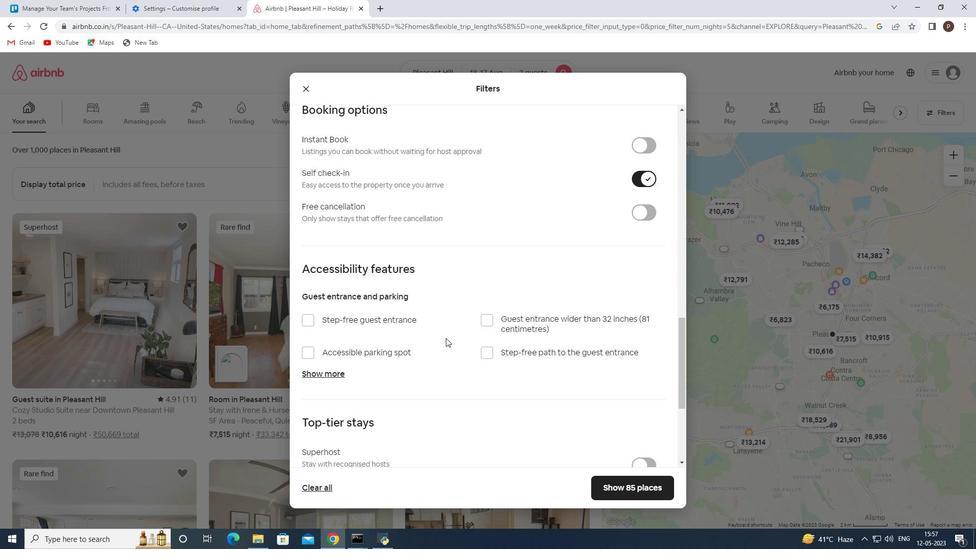 
Action: Mouse scrolled (445, 337) with delta (0, 0)
Screenshot: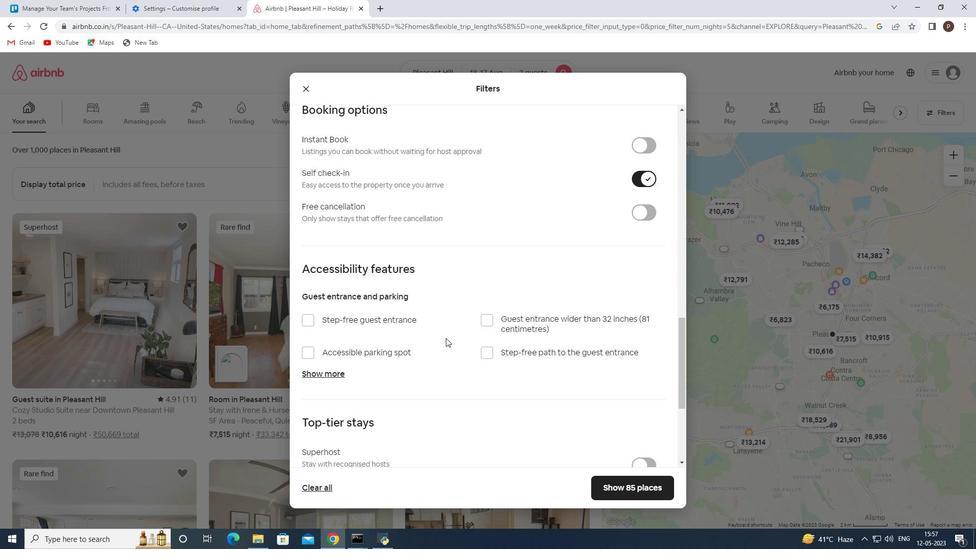 
Action: Mouse scrolled (445, 337) with delta (0, 0)
Screenshot: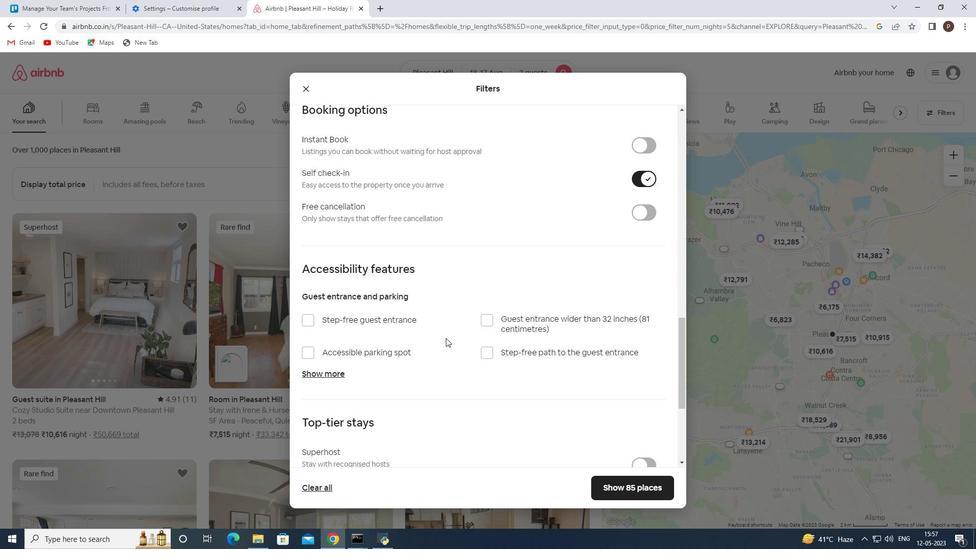 
Action: Mouse scrolled (445, 337) with delta (0, 0)
Screenshot: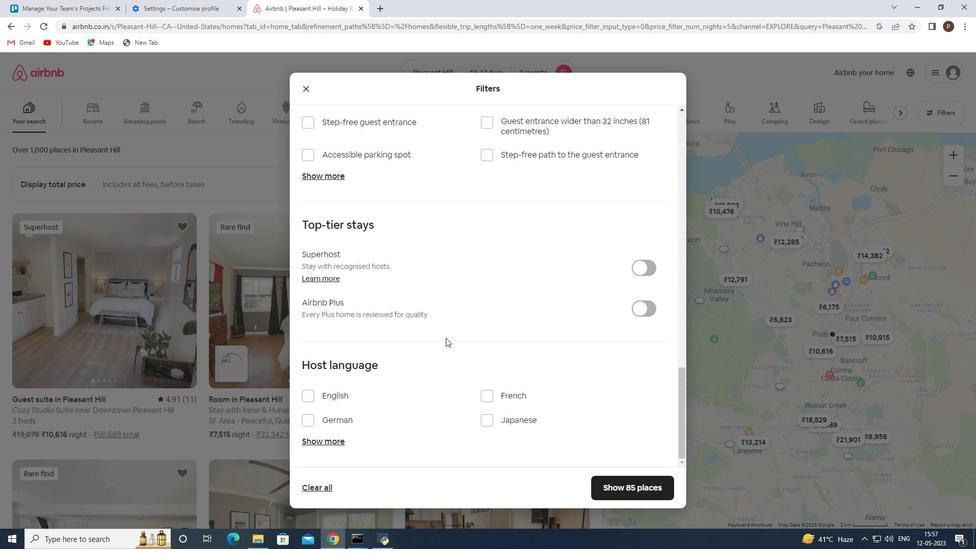 
Action: Mouse scrolled (445, 337) with delta (0, 0)
Screenshot: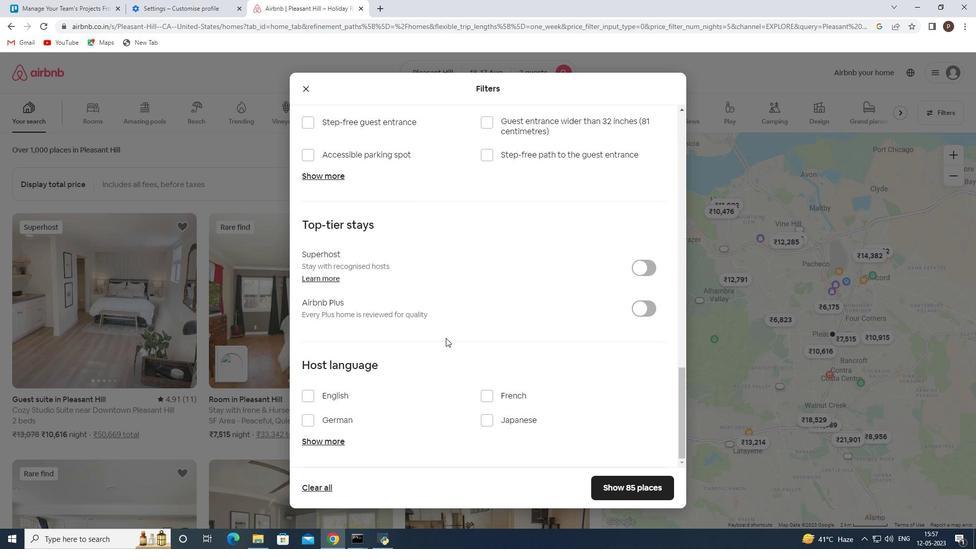 
Action: Mouse scrolled (445, 337) with delta (0, 0)
Screenshot: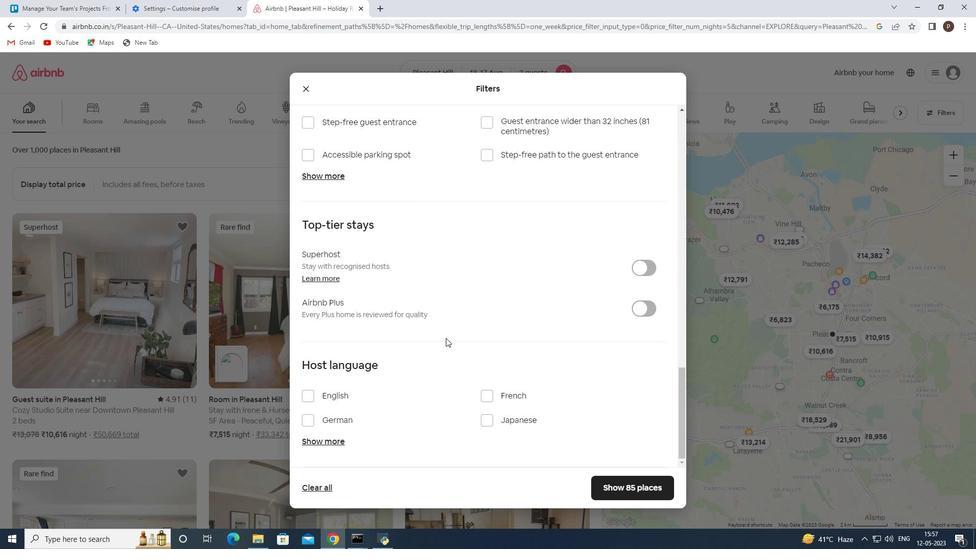 
Action: Mouse scrolled (445, 337) with delta (0, 0)
Screenshot: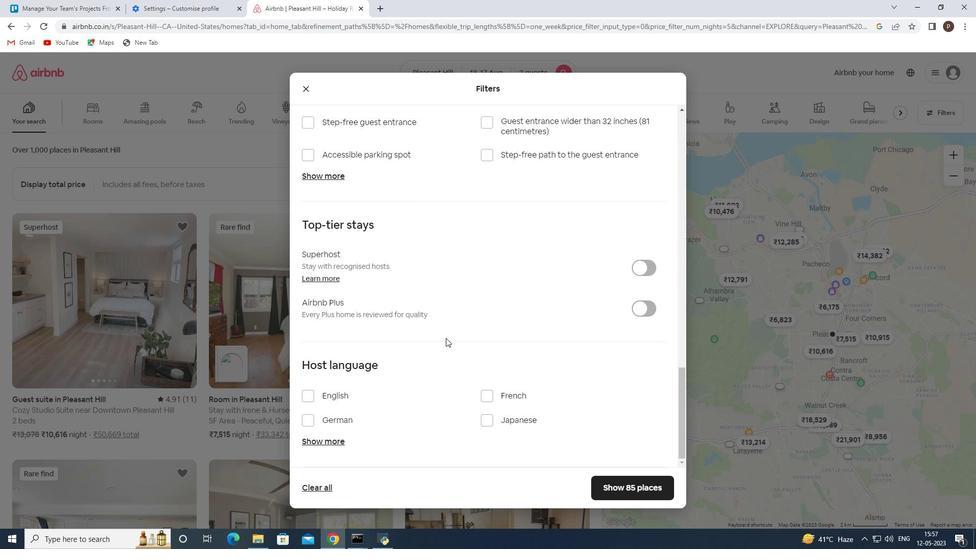 
Action: Mouse moved to (308, 397)
Screenshot: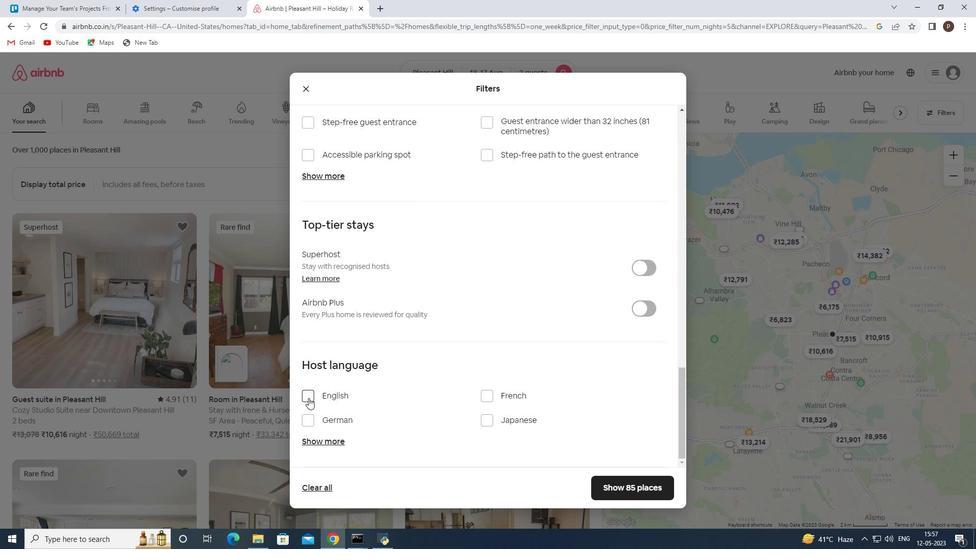 
Action: Mouse pressed left at (308, 397)
Screenshot: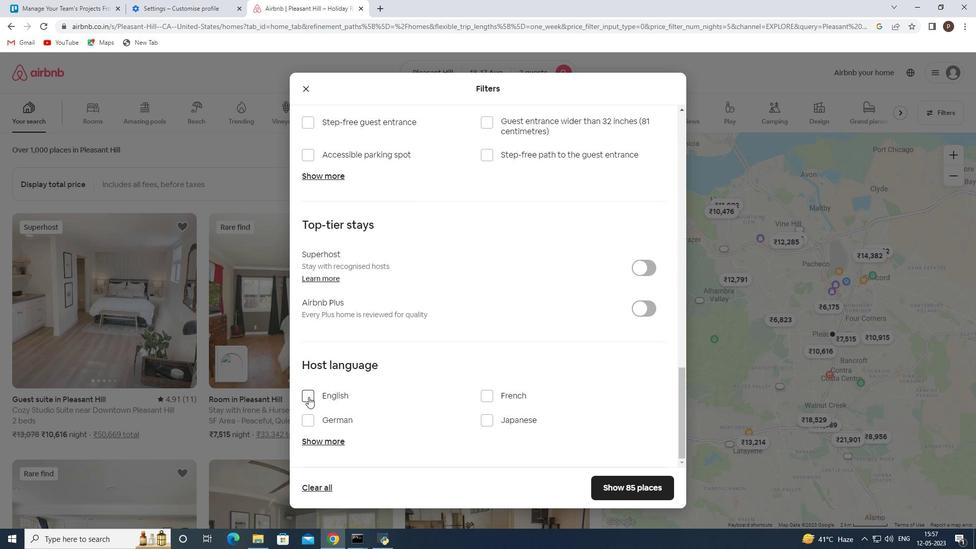 
Action: Mouse moved to (622, 485)
Screenshot: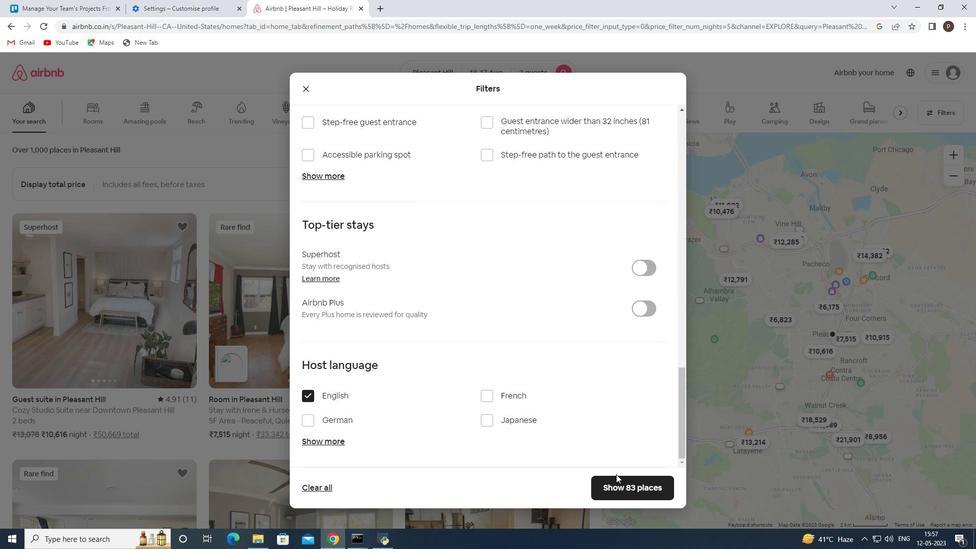 
Action: Mouse pressed left at (622, 485)
Screenshot: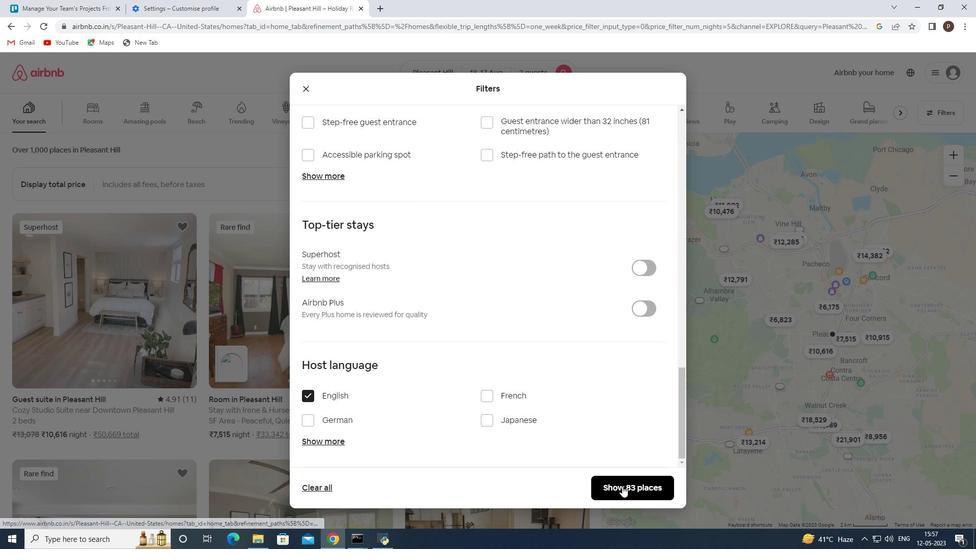 
